 Task: Search one way flight ticket for 2 adults, 2 infants in seat and 1 infant on lap in first from Seattle/tacoma(seatac): Seattle-tacoma International Airport to Springfield: Abraham Lincoln Capital Airport on 5-2-2023. Choice of flights is Southwest. Number of bags: 5 checked bags. Price is upto 85000. Outbound departure time preference is 16:45.
Action: Mouse moved to (340, 265)
Screenshot: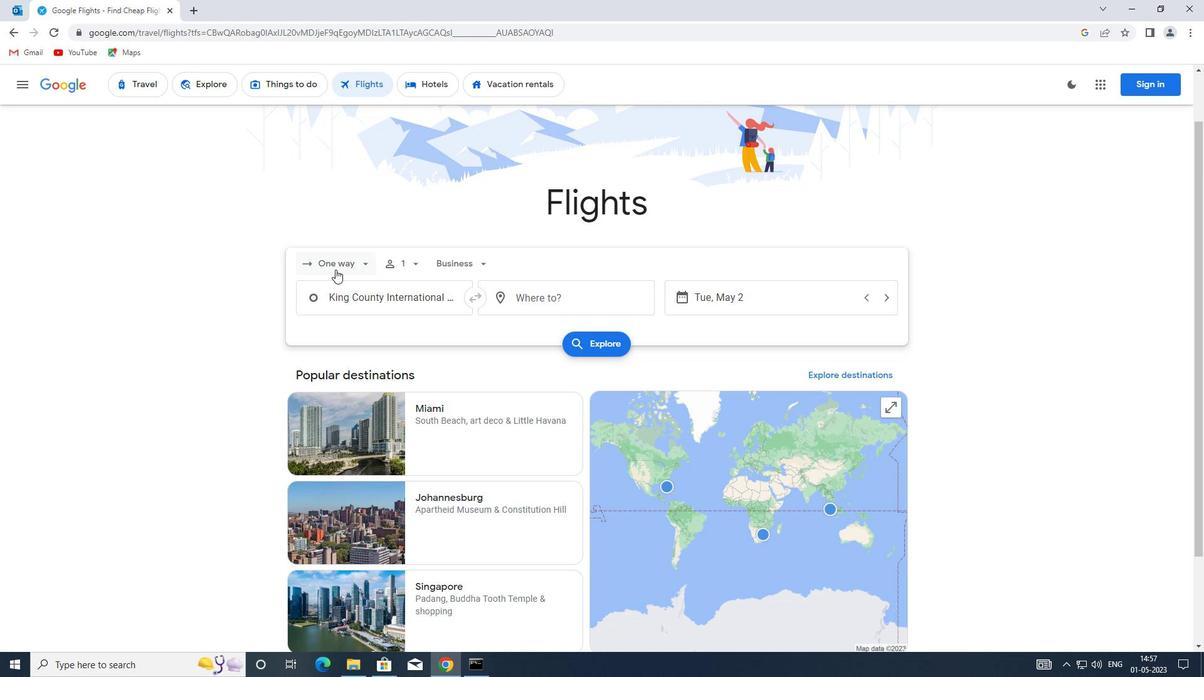 
Action: Mouse pressed left at (340, 265)
Screenshot: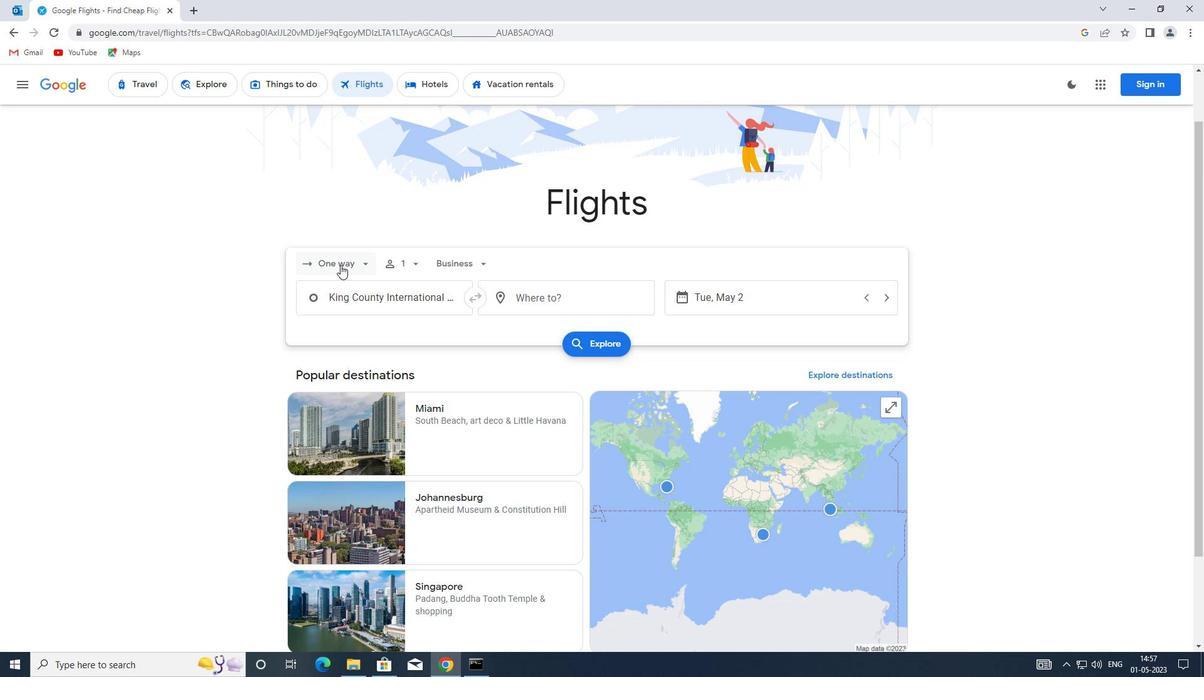 
Action: Mouse moved to (361, 326)
Screenshot: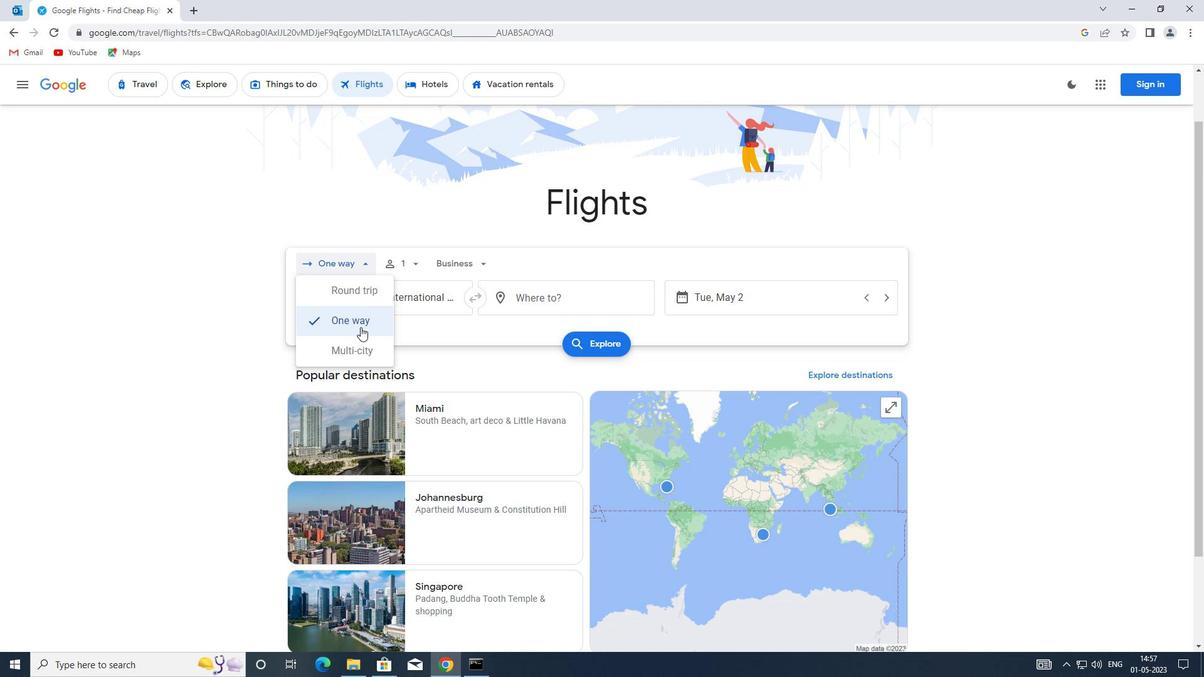
Action: Mouse pressed left at (361, 326)
Screenshot: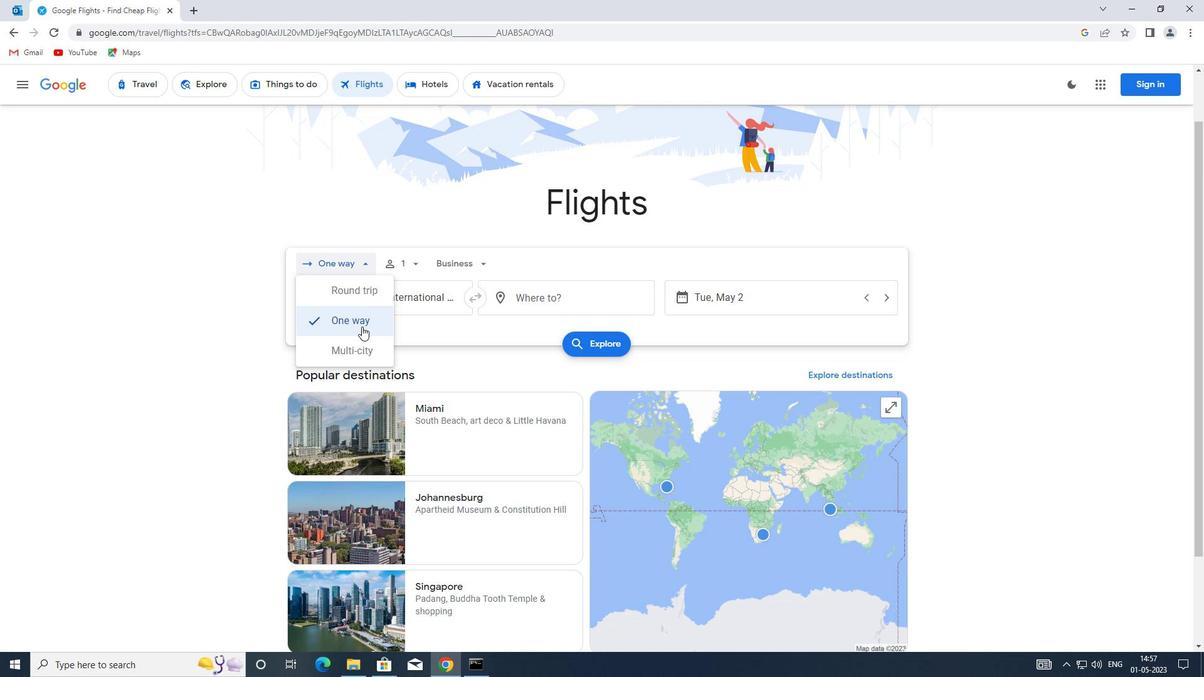
Action: Mouse moved to (407, 263)
Screenshot: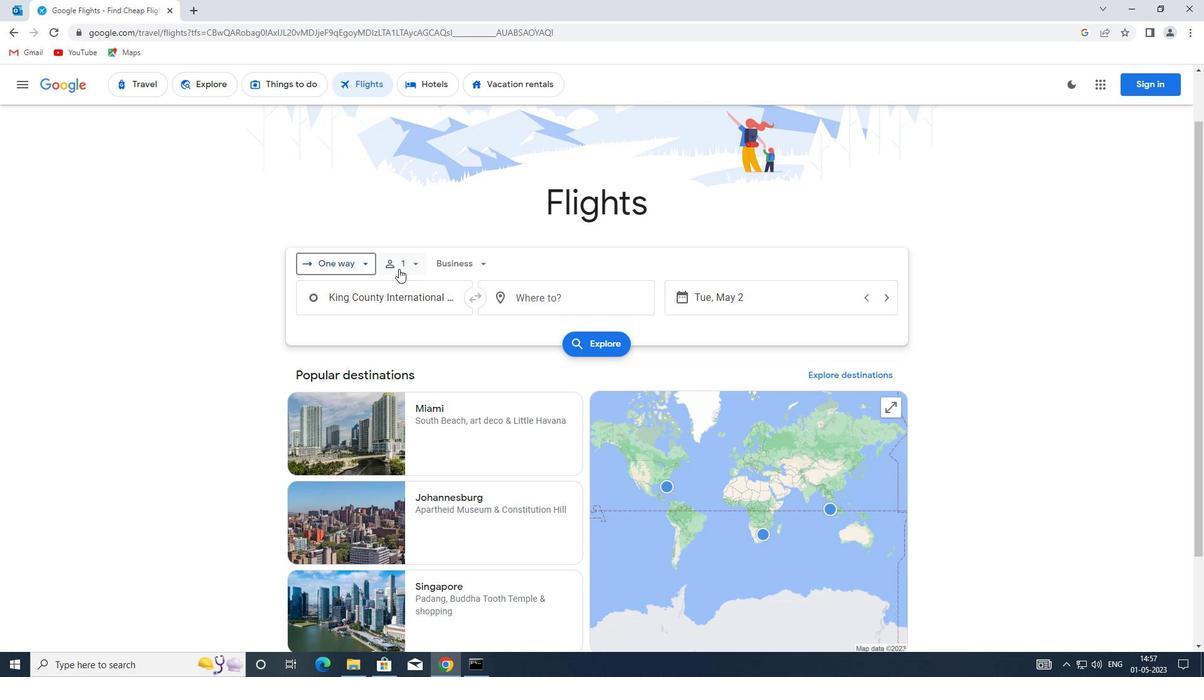
Action: Mouse pressed left at (407, 263)
Screenshot: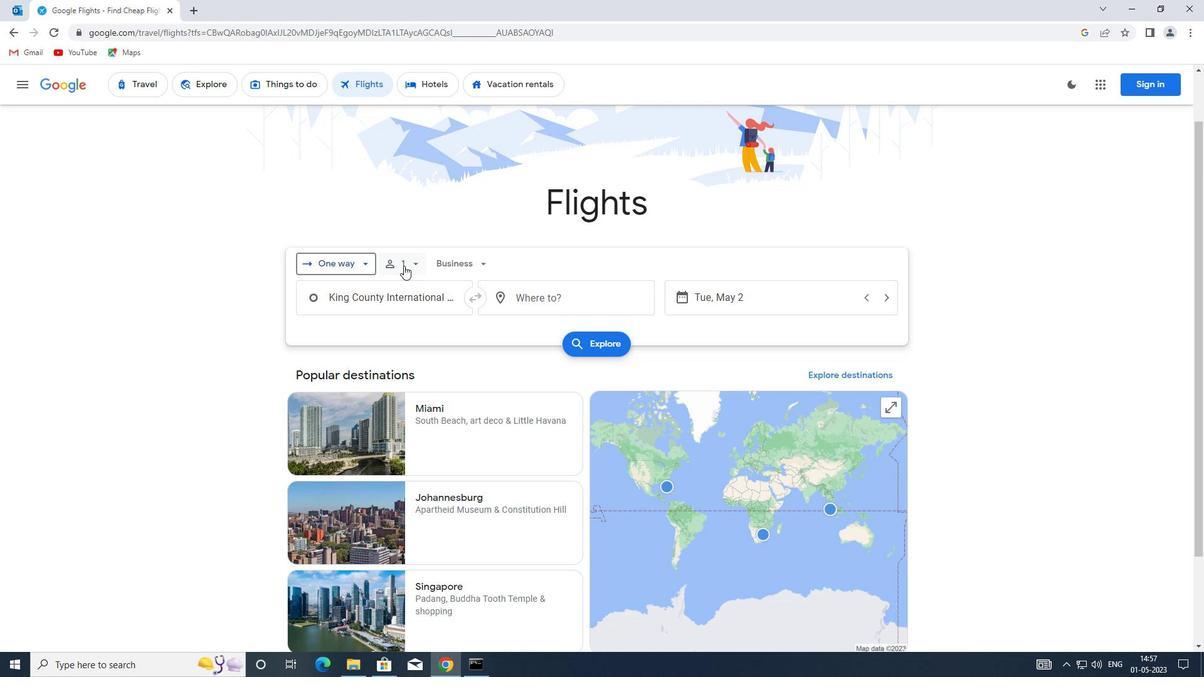 
Action: Mouse moved to (515, 299)
Screenshot: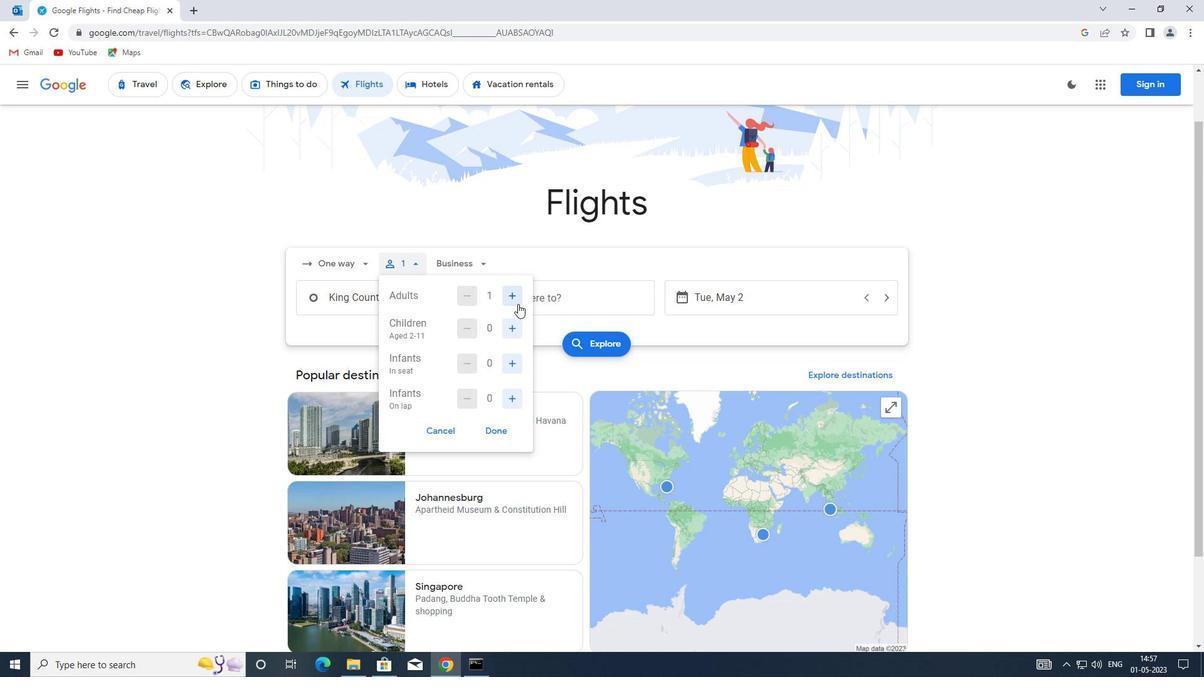 
Action: Mouse pressed left at (515, 299)
Screenshot: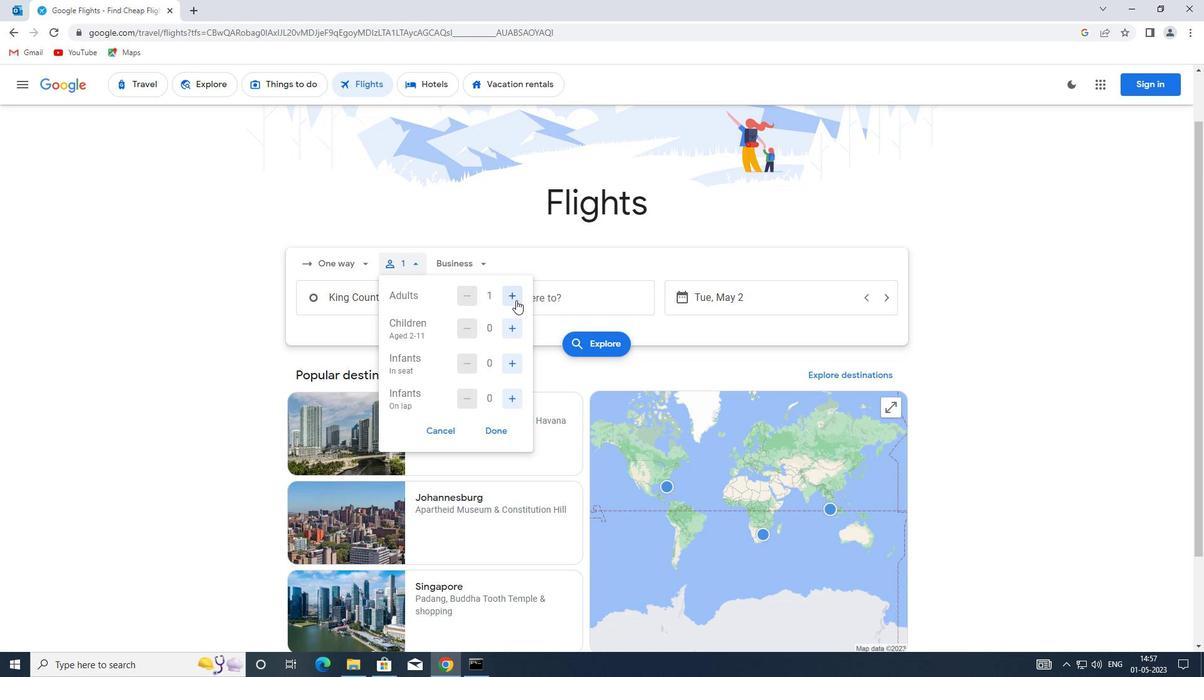 
Action: Mouse moved to (516, 331)
Screenshot: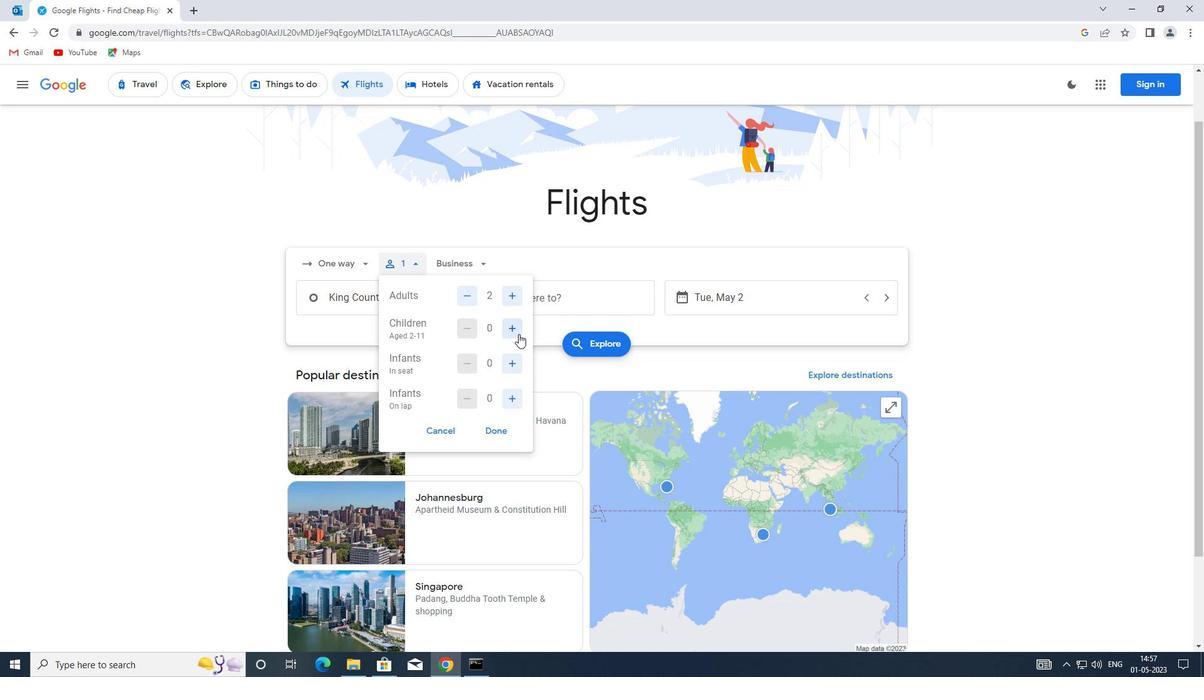 
Action: Mouse pressed left at (516, 331)
Screenshot: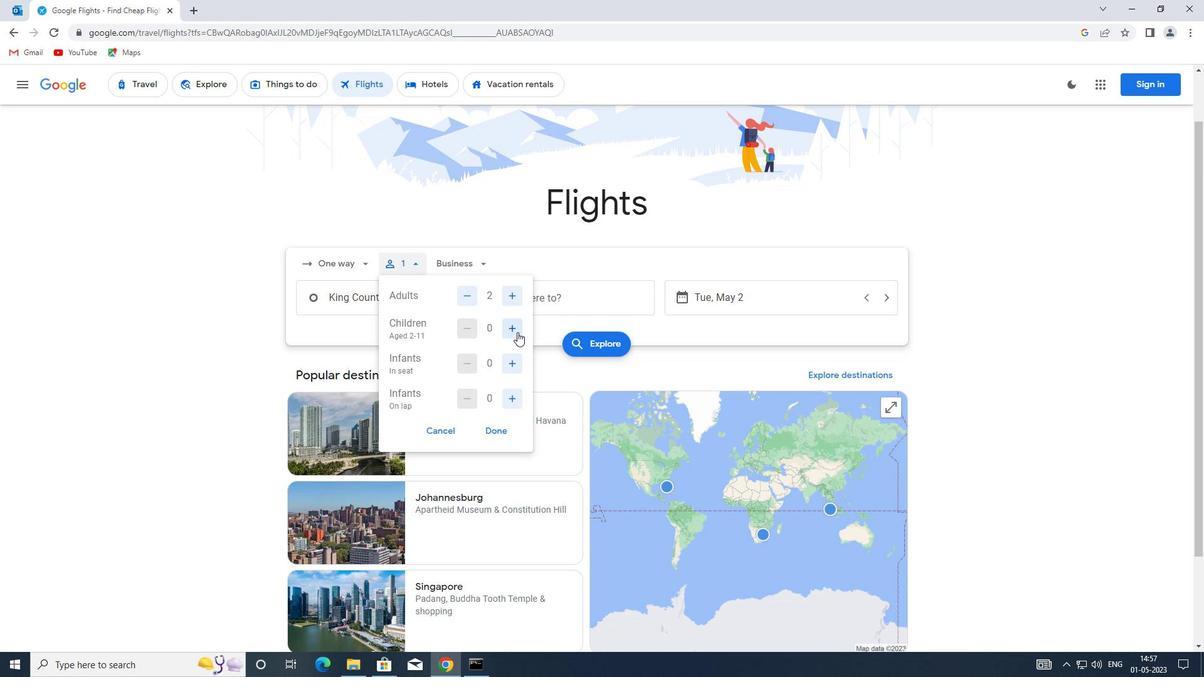 
Action: Mouse pressed left at (516, 331)
Screenshot: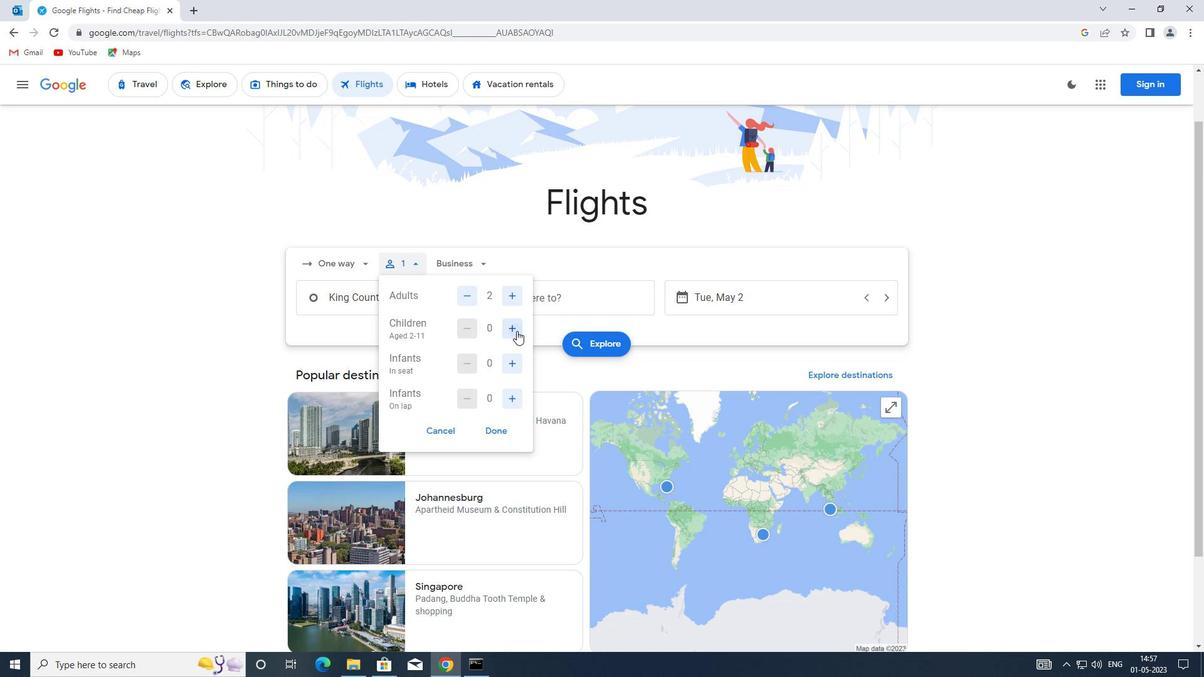 
Action: Mouse moved to (470, 333)
Screenshot: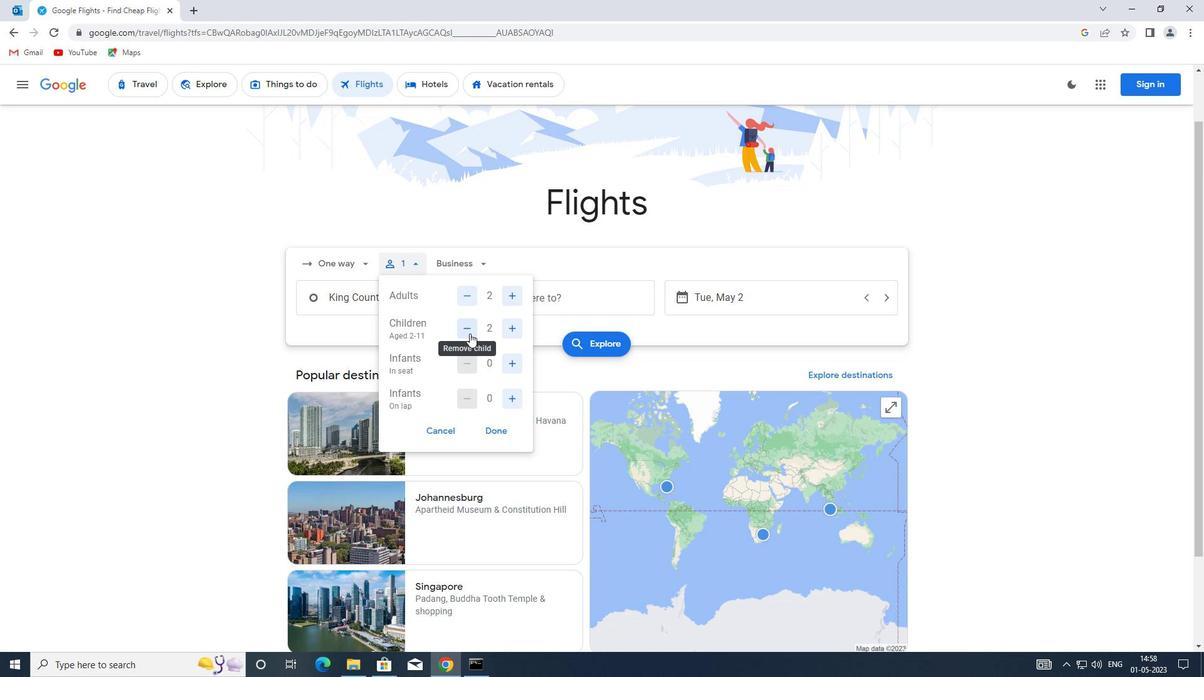 
Action: Mouse pressed left at (470, 333)
Screenshot: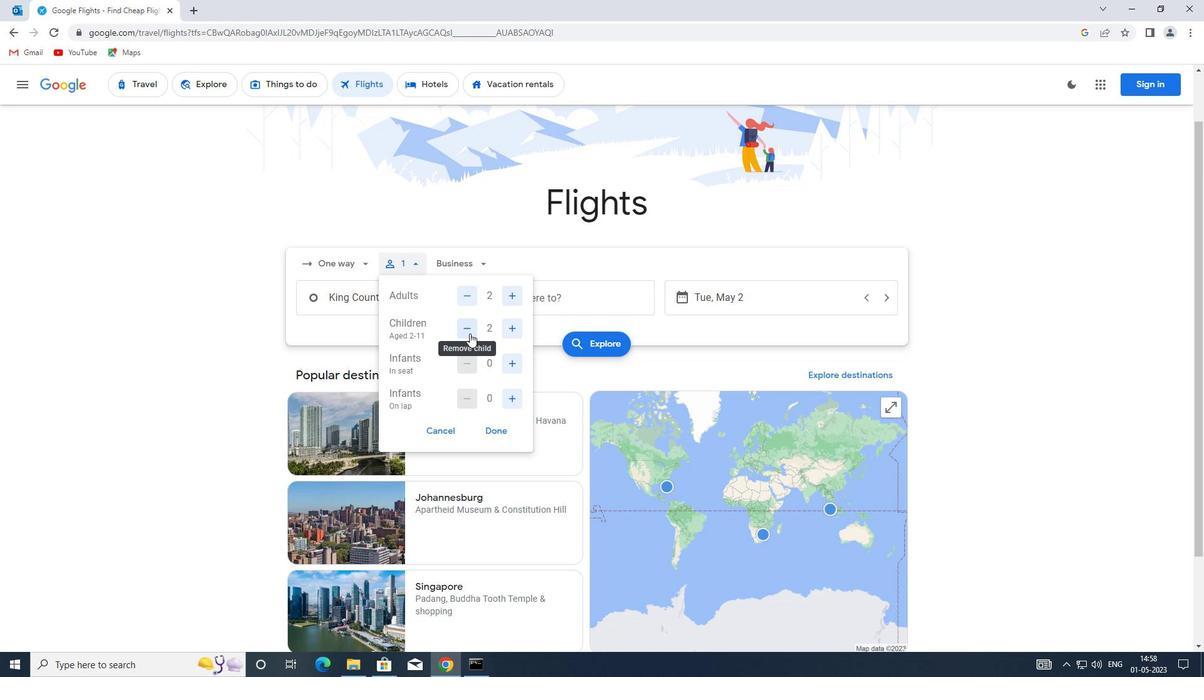 
Action: Mouse pressed left at (470, 333)
Screenshot: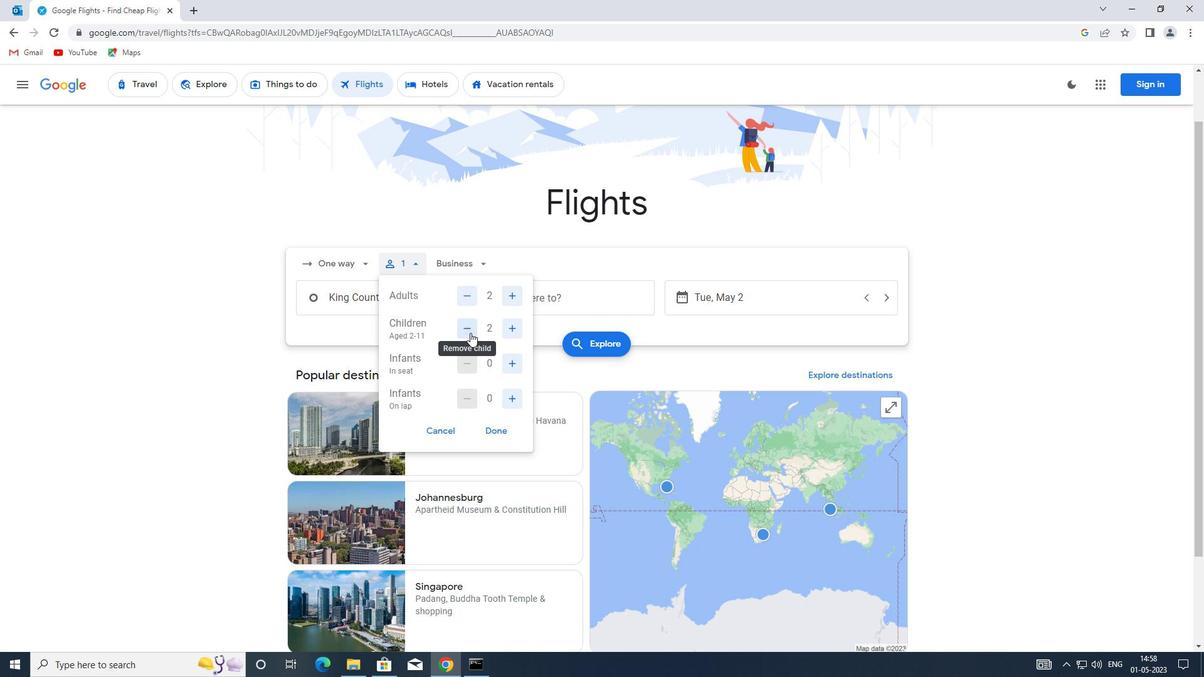 
Action: Mouse moved to (511, 361)
Screenshot: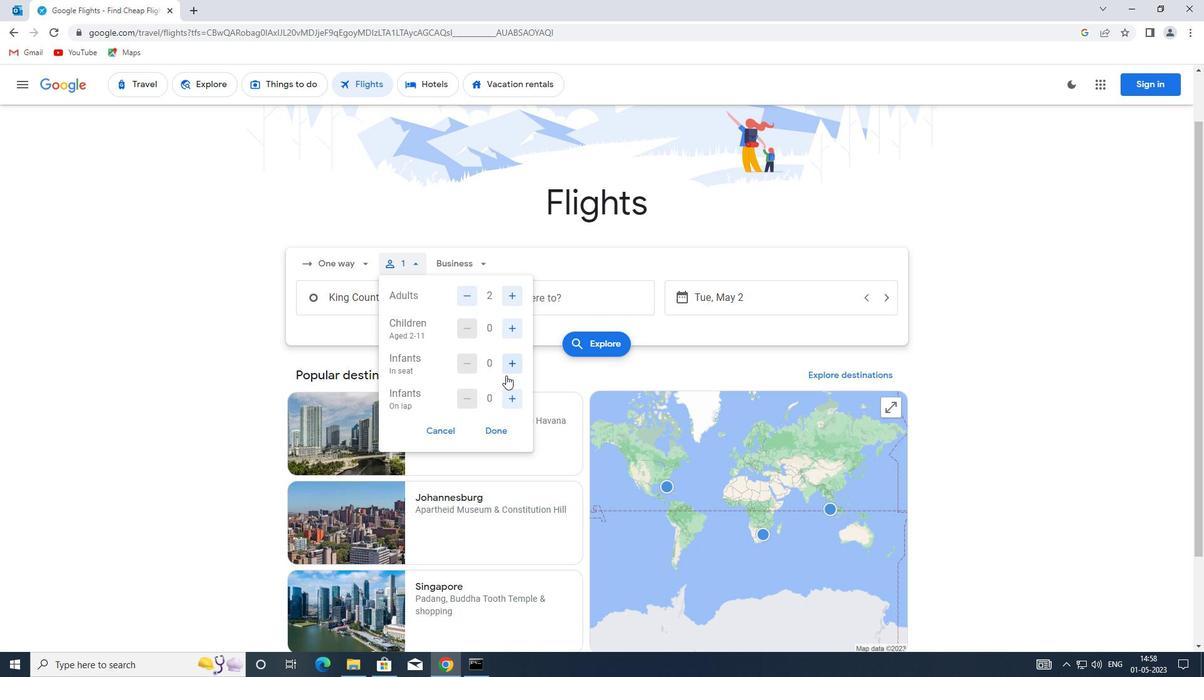 
Action: Mouse pressed left at (511, 361)
Screenshot: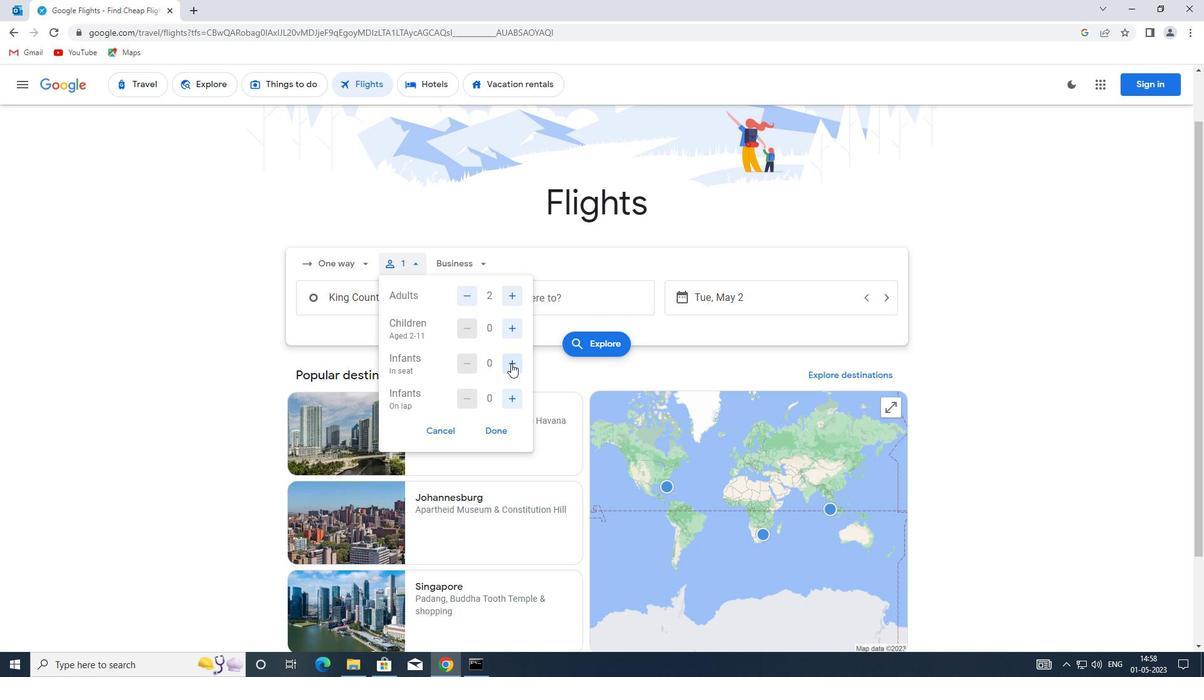 
Action: Mouse pressed left at (511, 361)
Screenshot: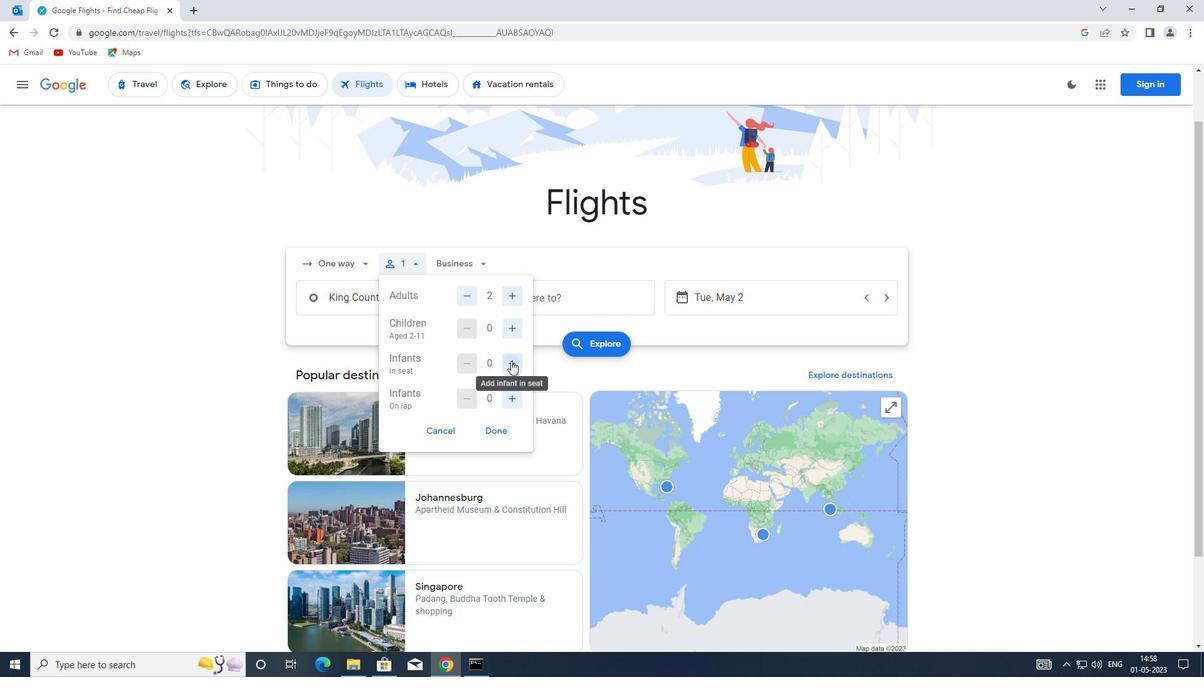 
Action: Mouse moved to (509, 398)
Screenshot: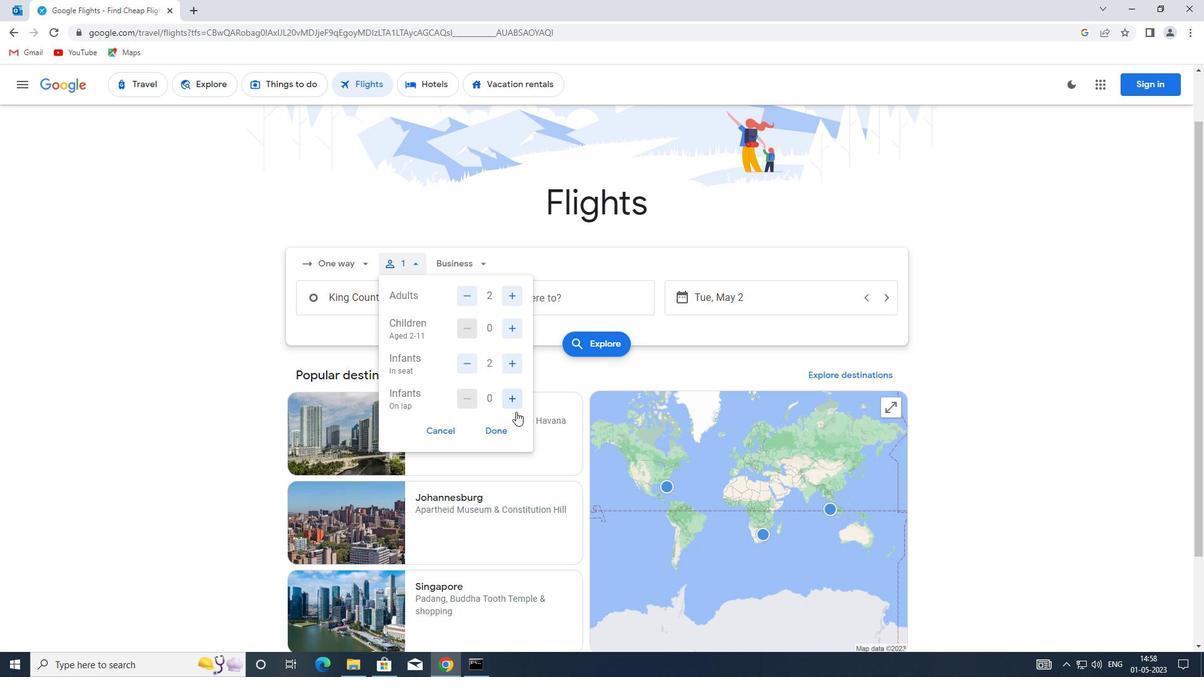 
Action: Mouse pressed left at (509, 398)
Screenshot: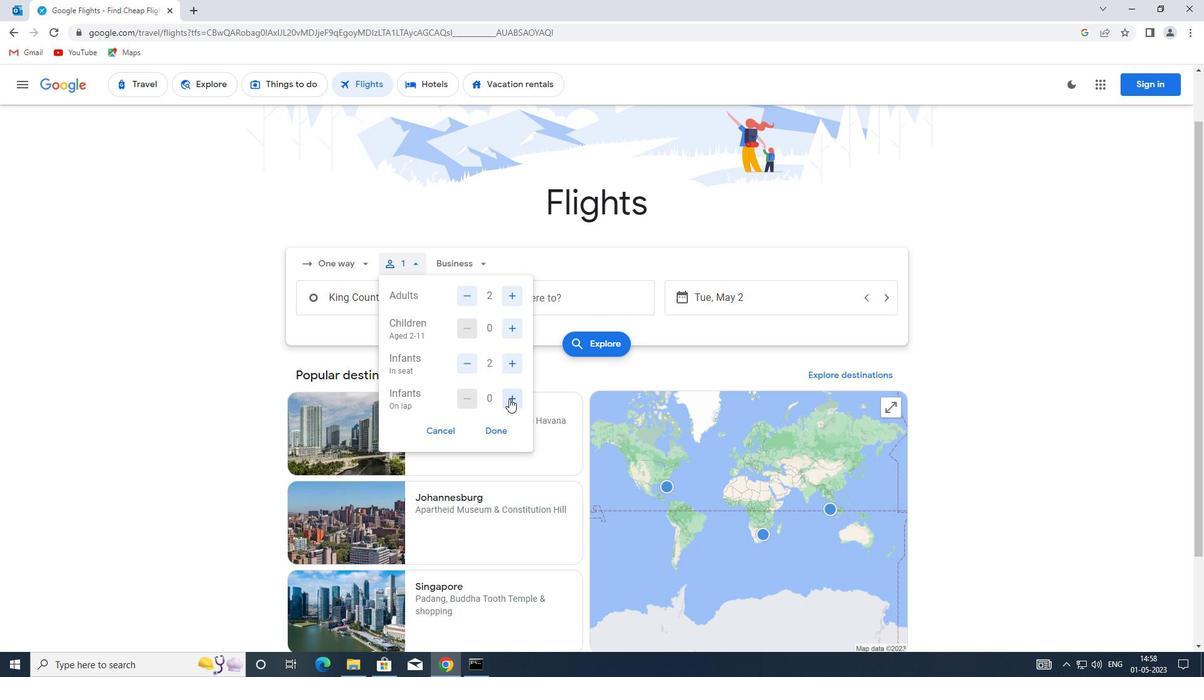 
Action: Mouse moved to (504, 429)
Screenshot: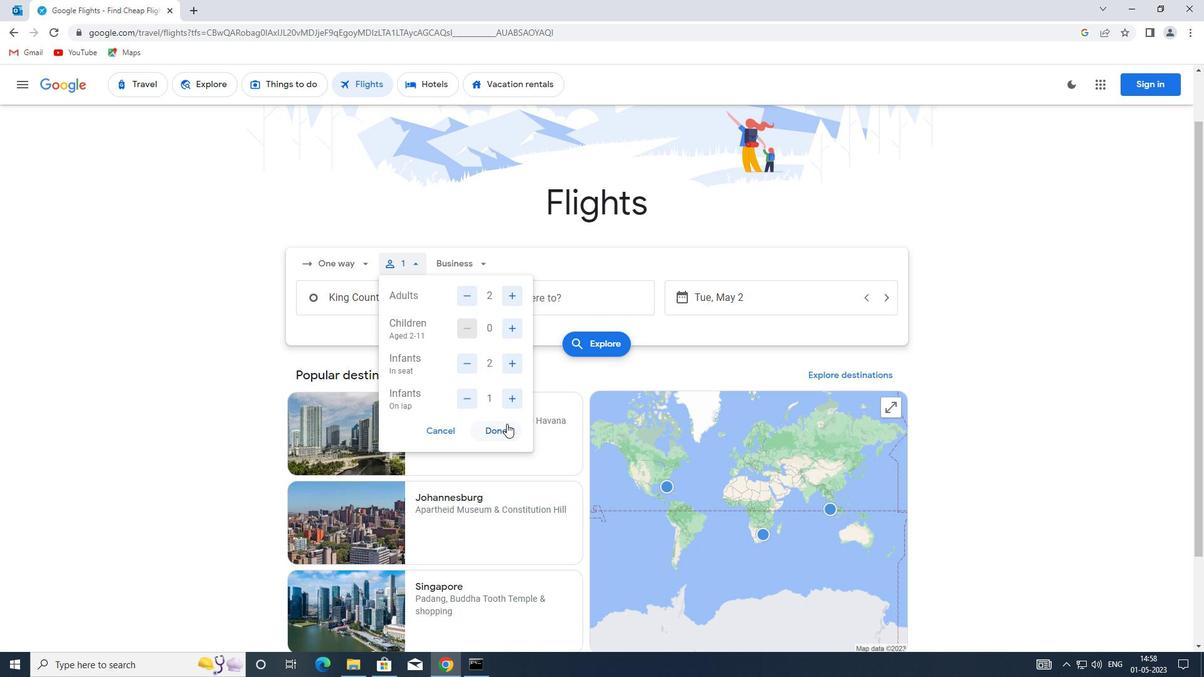 
Action: Mouse pressed left at (504, 429)
Screenshot: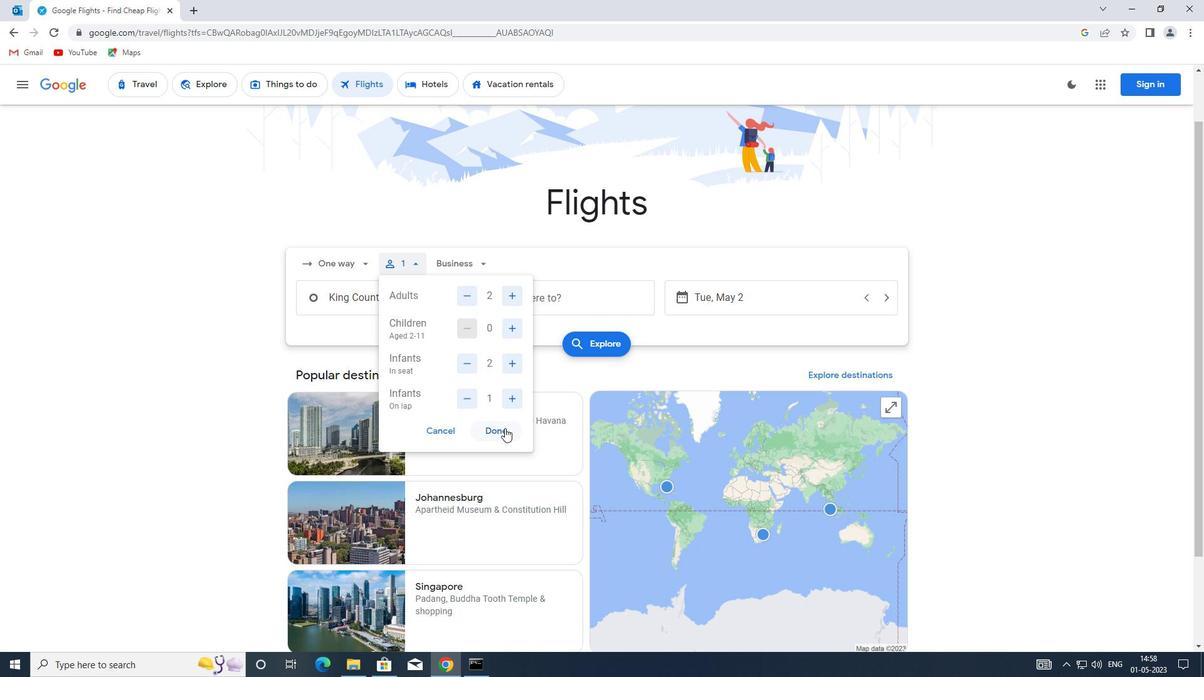 
Action: Mouse moved to (479, 270)
Screenshot: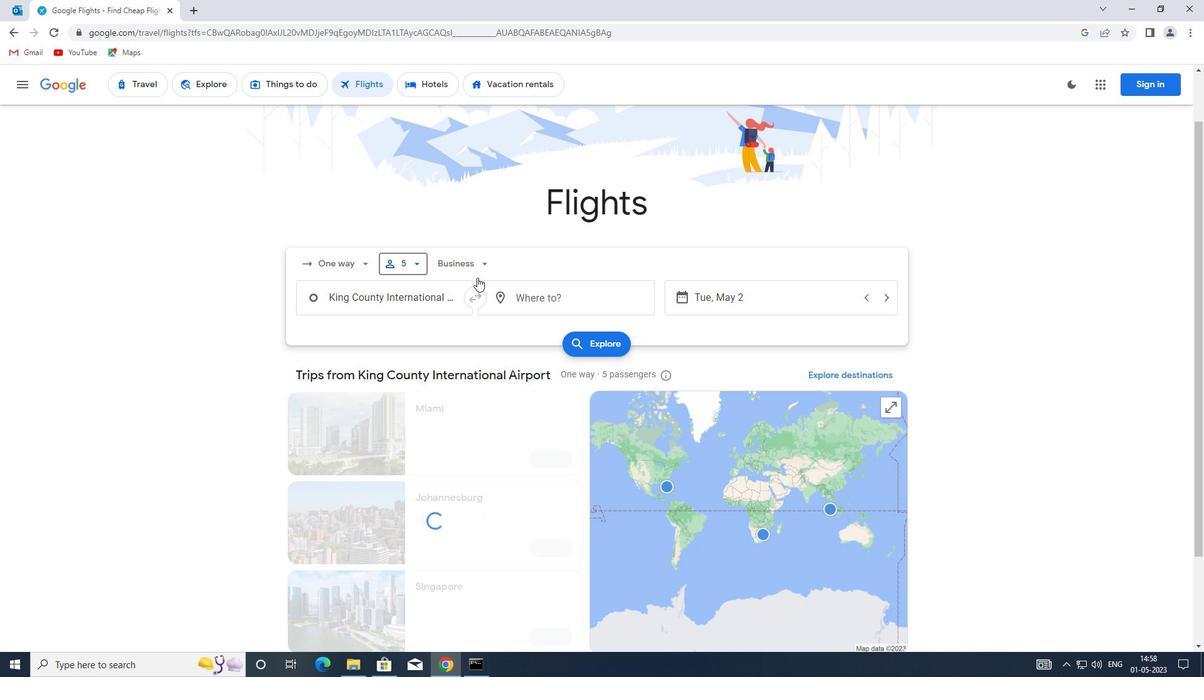 
Action: Mouse pressed left at (479, 270)
Screenshot: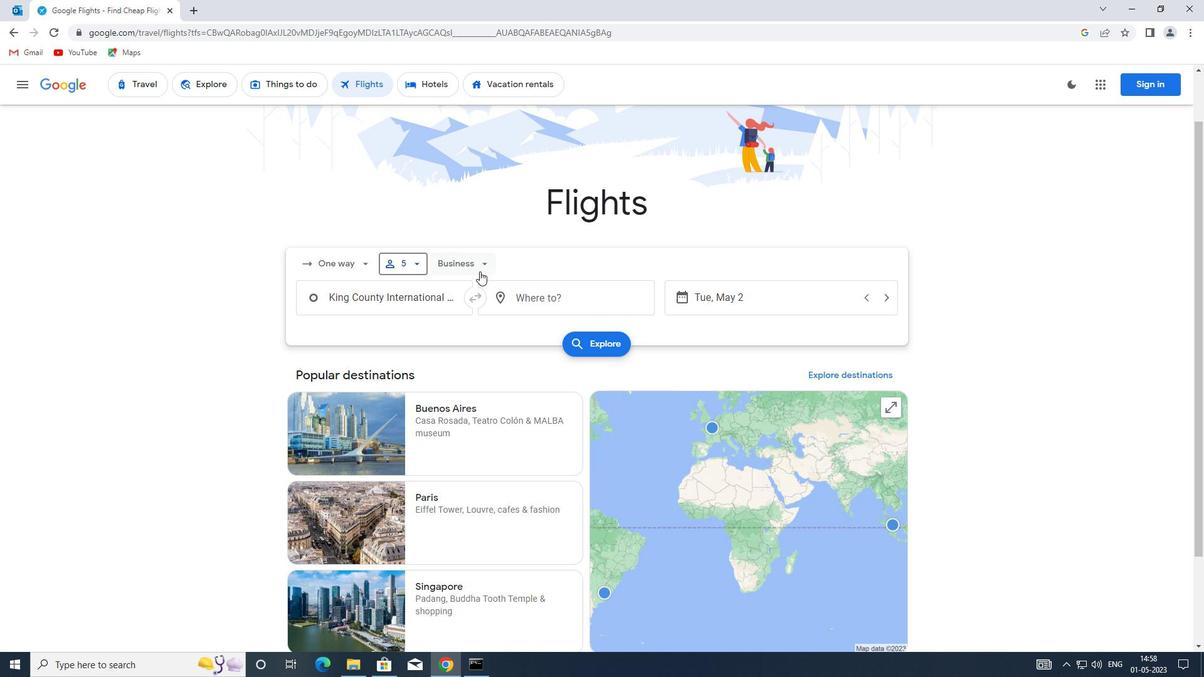 
Action: Mouse moved to (493, 383)
Screenshot: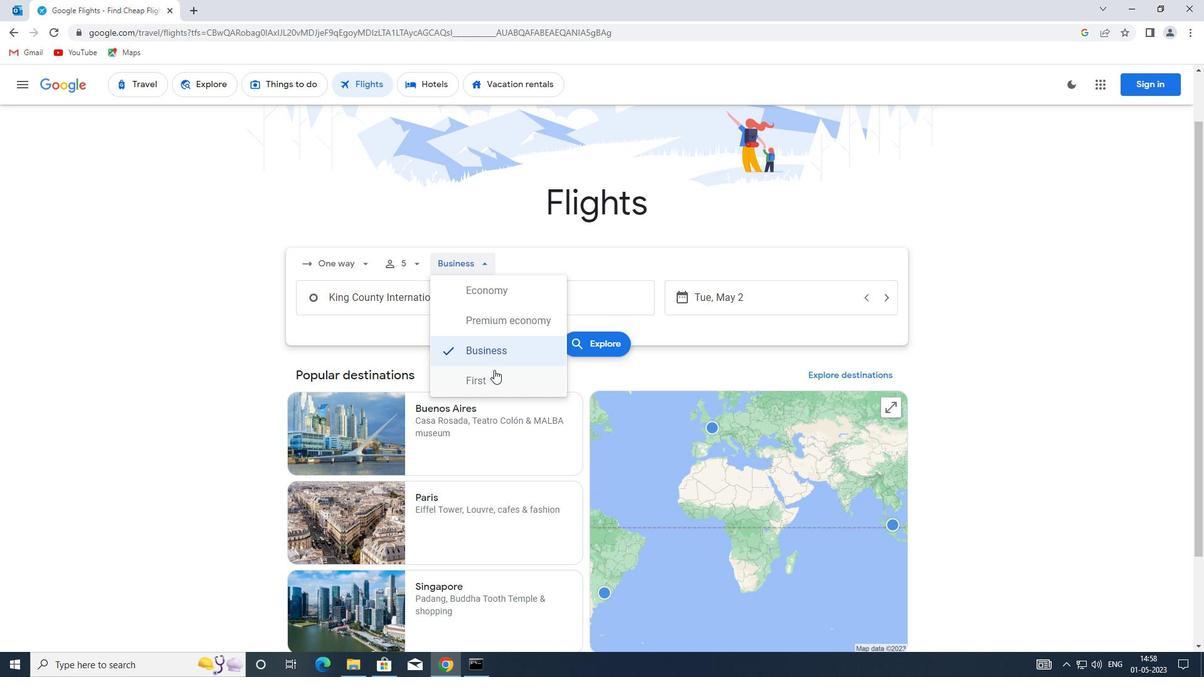 
Action: Mouse pressed left at (493, 383)
Screenshot: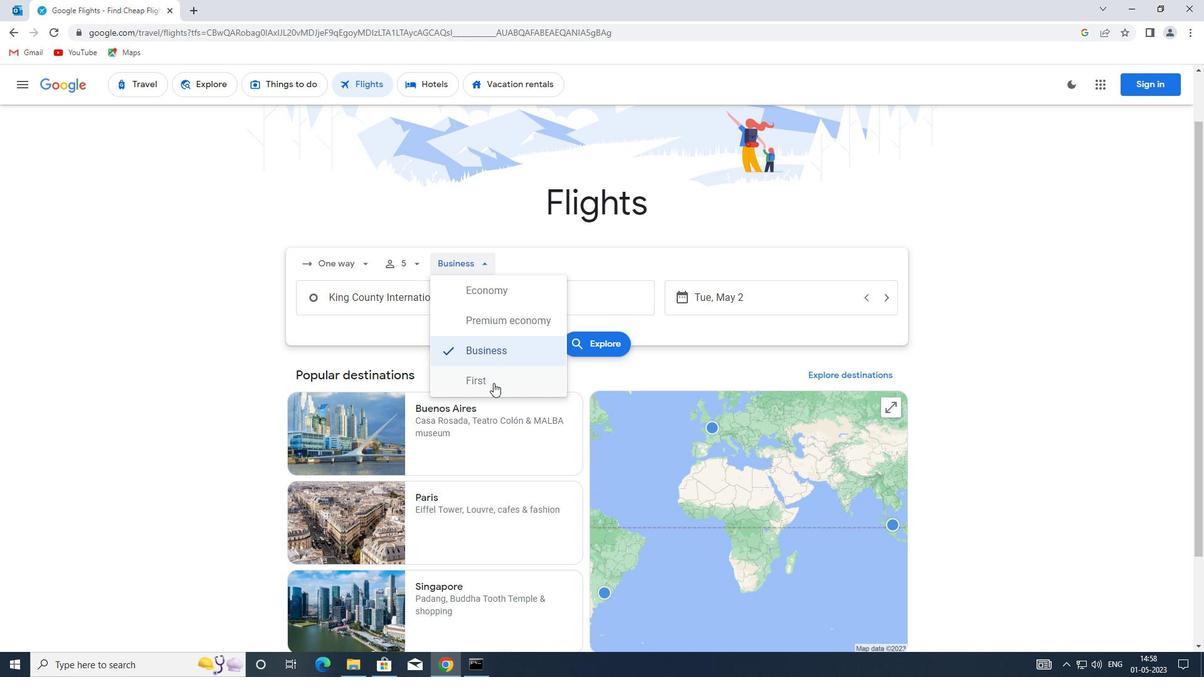 
Action: Mouse moved to (403, 305)
Screenshot: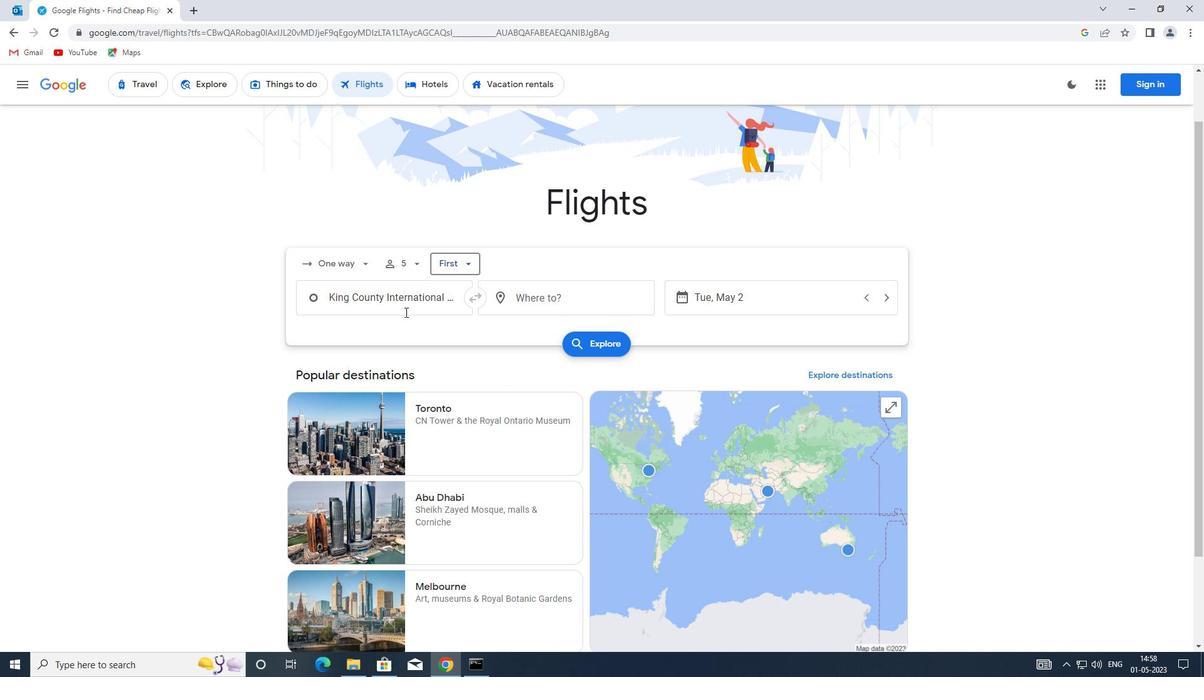 
Action: Mouse pressed left at (403, 305)
Screenshot: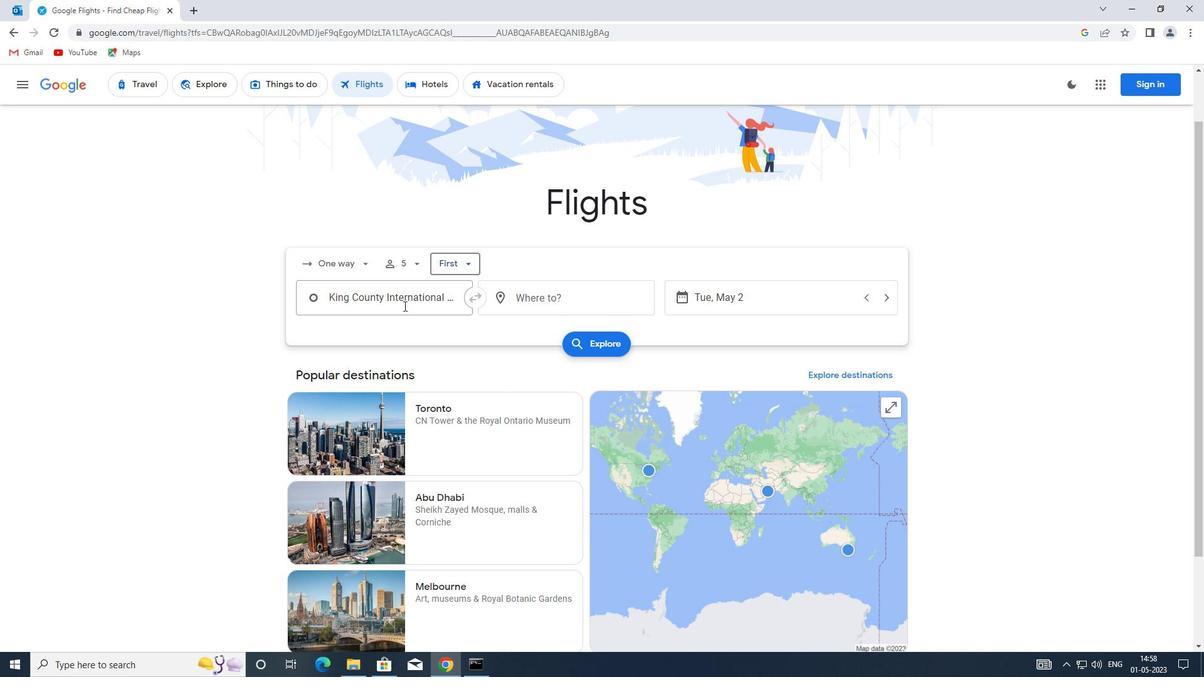
Action: Key pressed sea
Screenshot: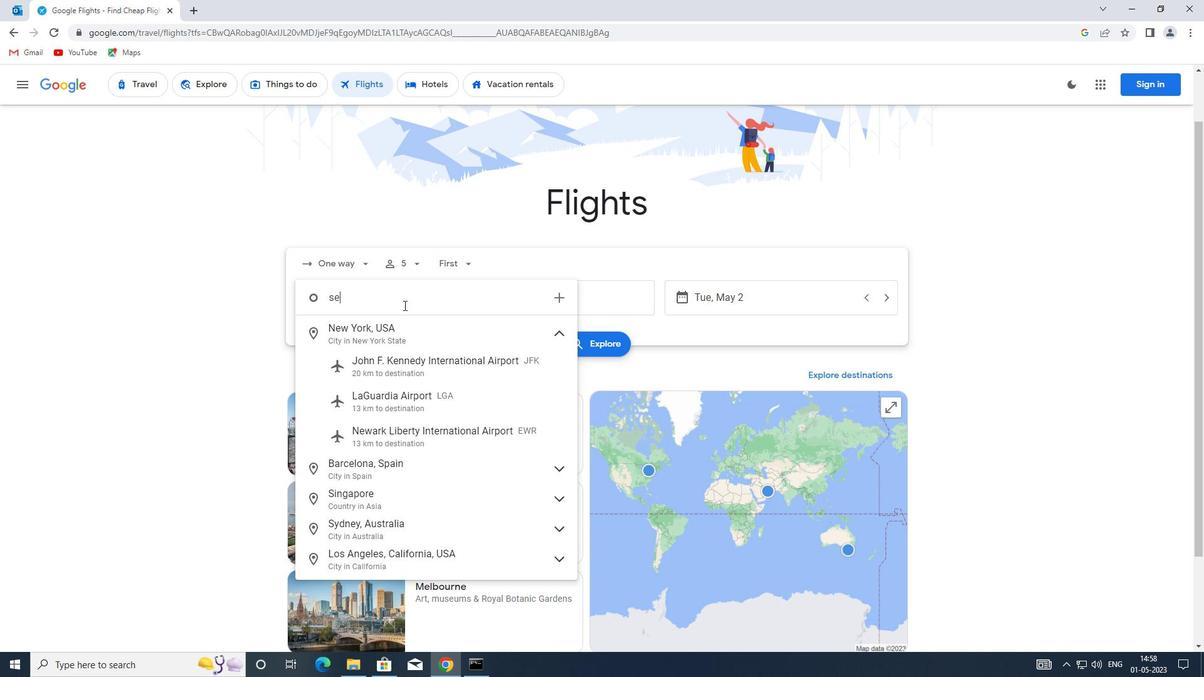 
Action: Mouse moved to (420, 334)
Screenshot: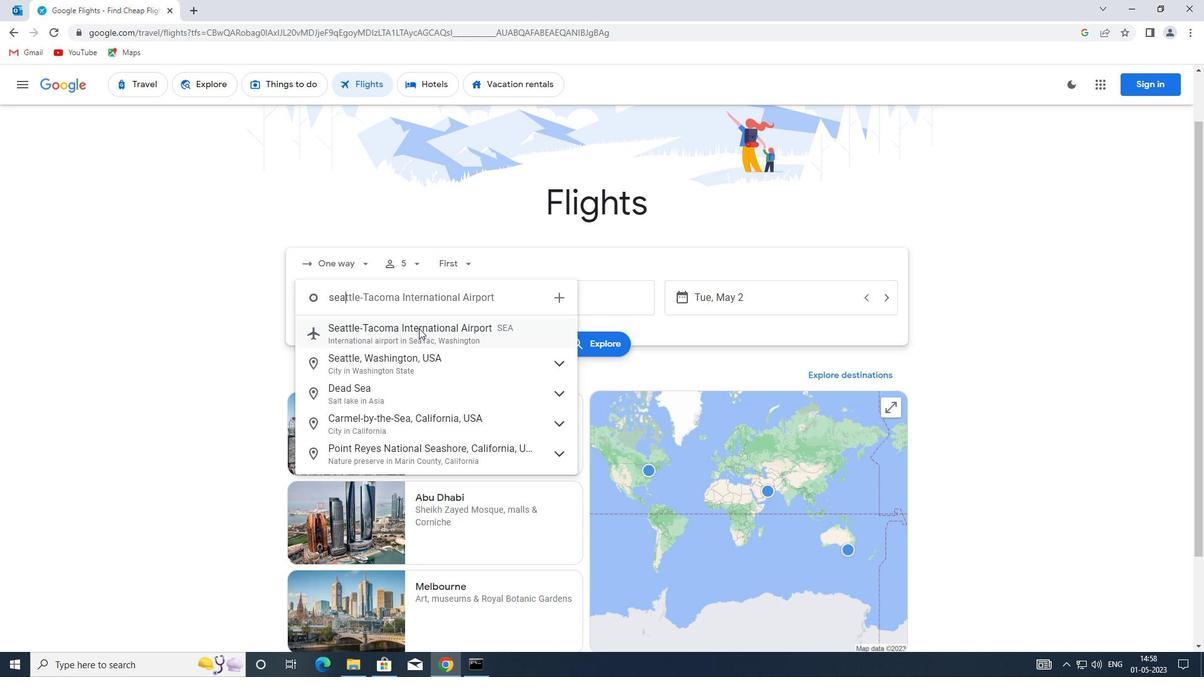 
Action: Mouse pressed left at (420, 334)
Screenshot: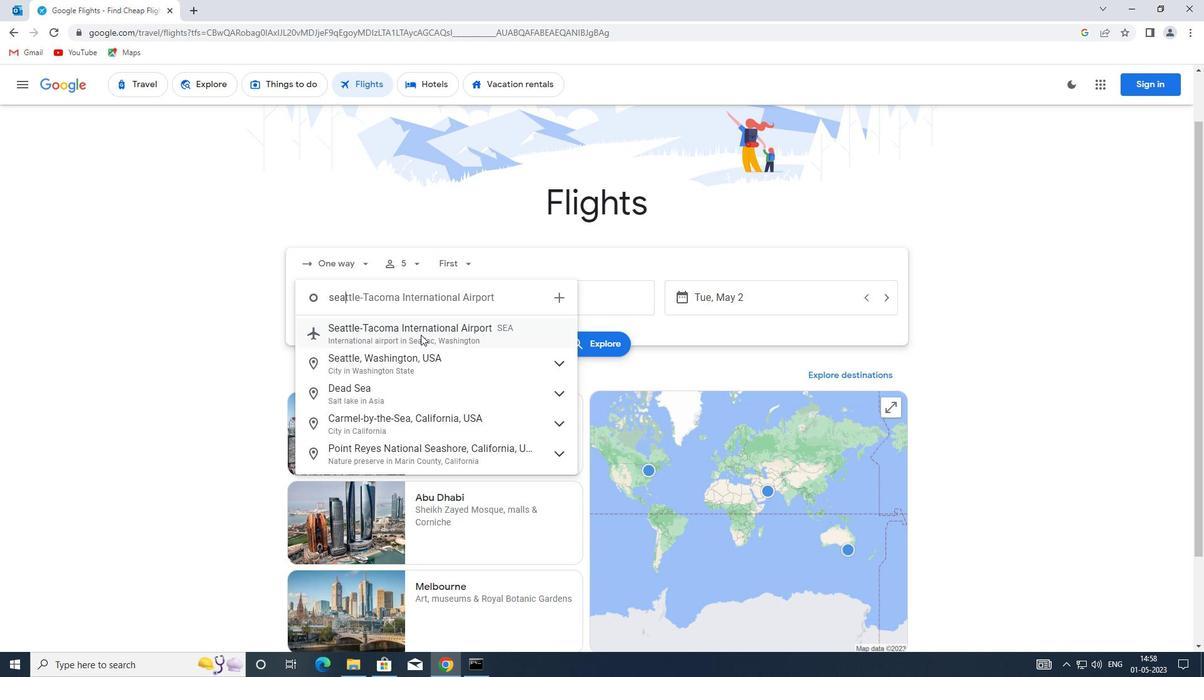 
Action: Mouse moved to (530, 296)
Screenshot: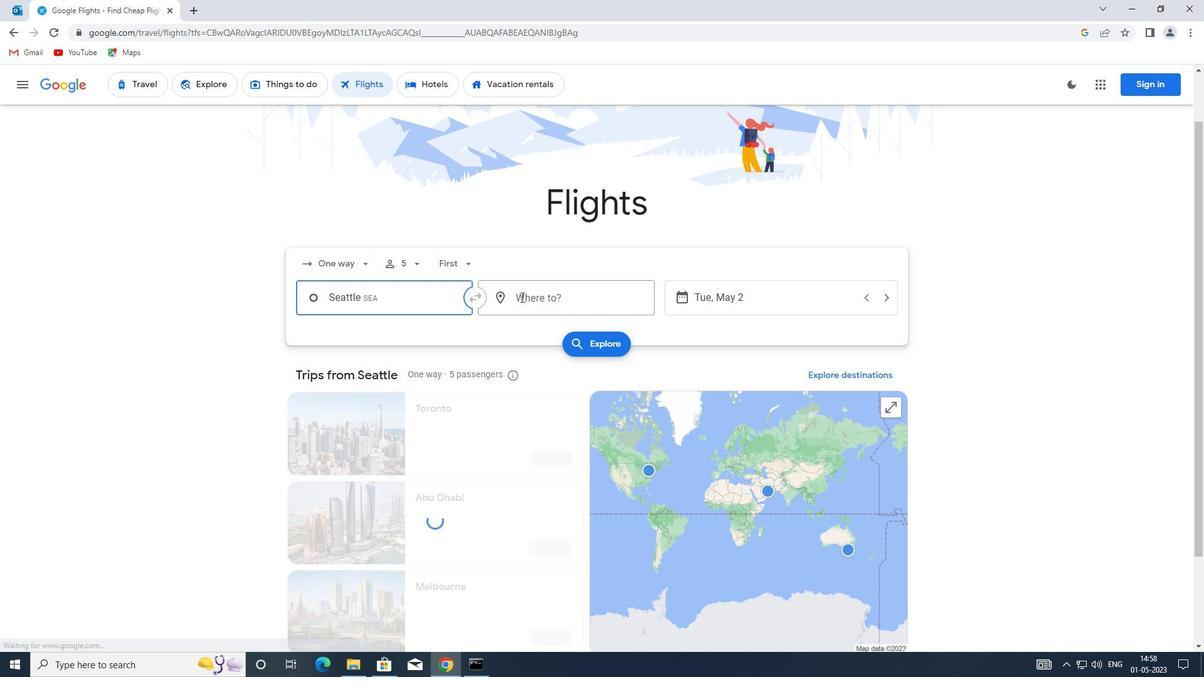 
Action: Mouse pressed left at (530, 296)
Screenshot: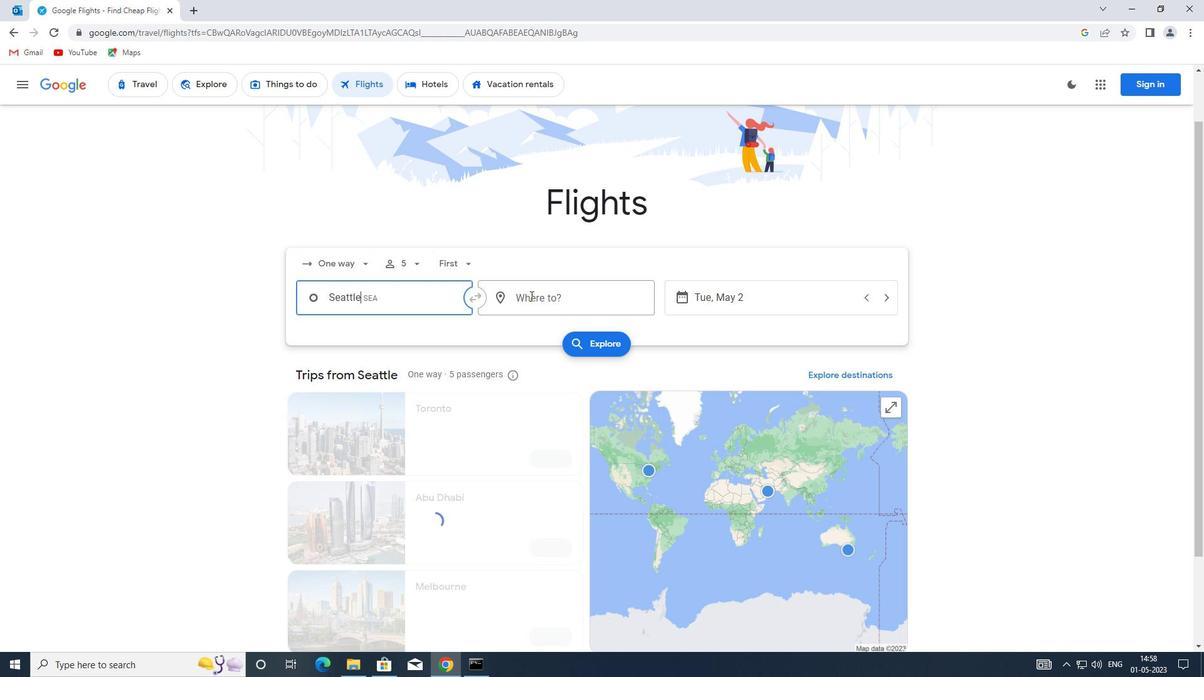 
Action: Key pressed spi<Key.enter>
Screenshot: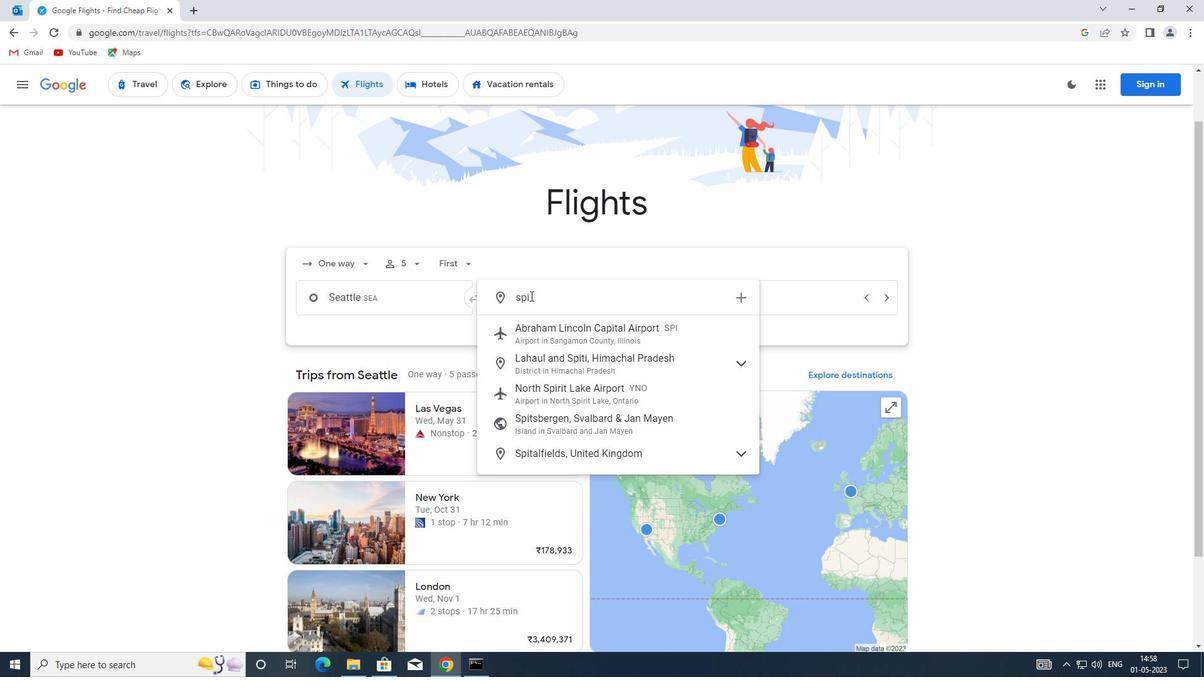 
Action: Mouse moved to (750, 293)
Screenshot: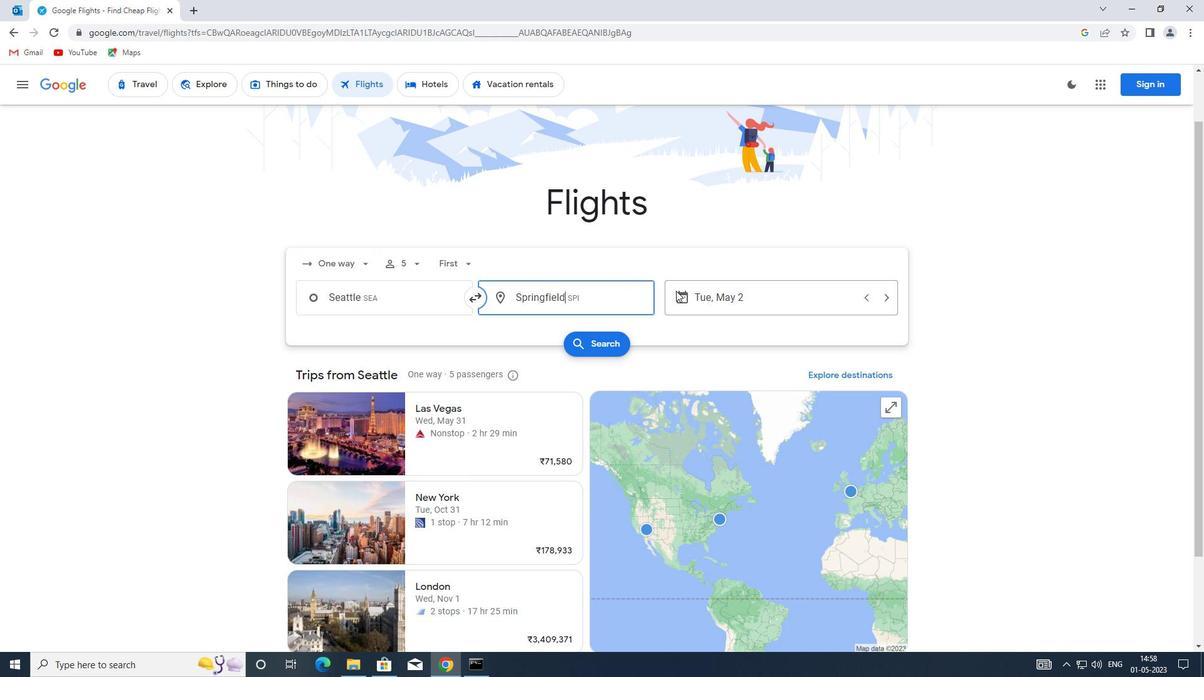 
Action: Mouse pressed left at (750, 293)
Screenshot: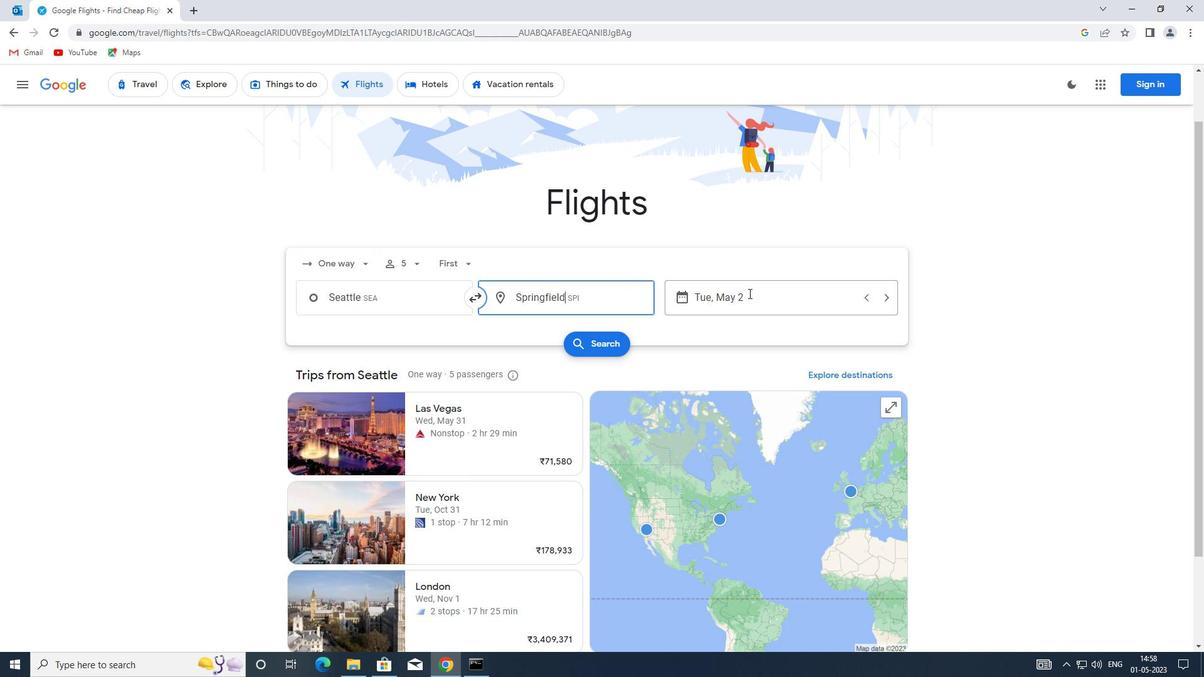 
Action: Mouse moved to (508, 405)
Screenshot: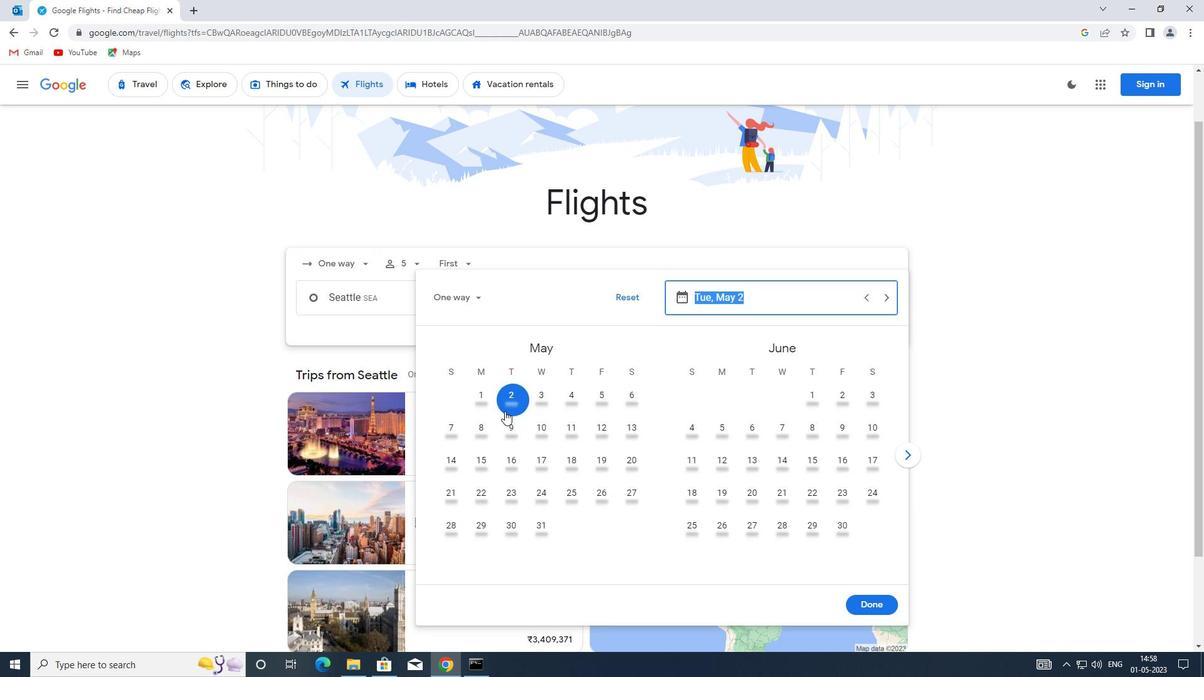 
Action: Mouse pressed left at (508, 405)
Screenshot: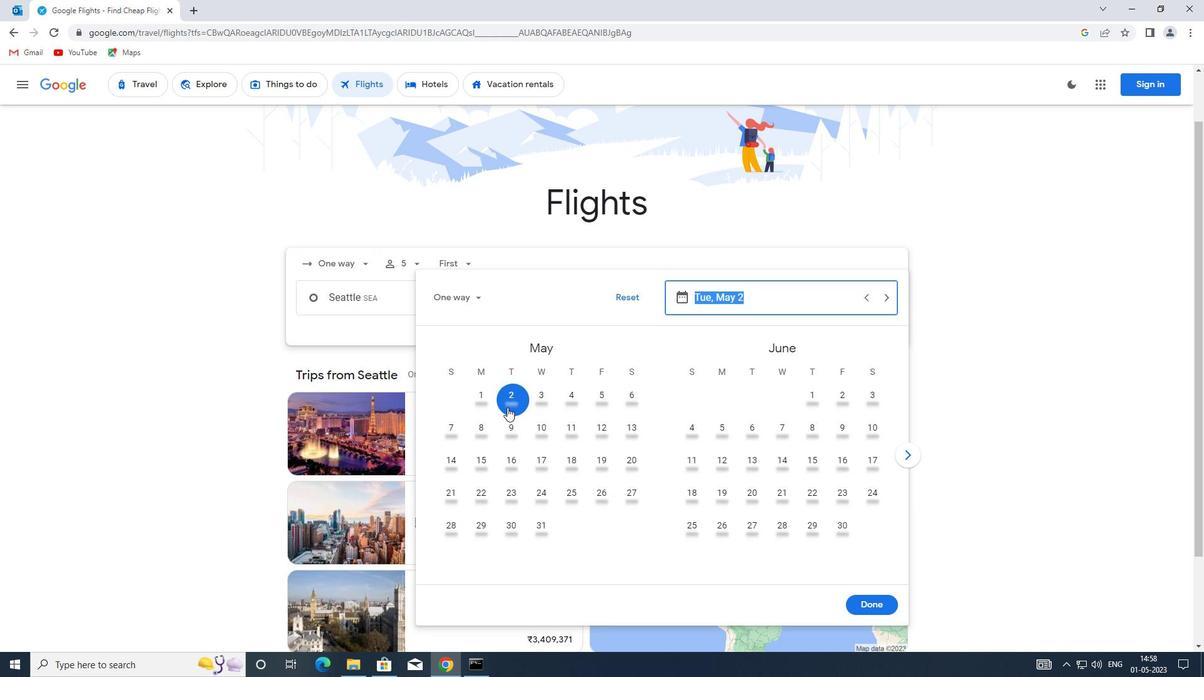 
Action: Mouse moved to (865, 607)
Screenshot: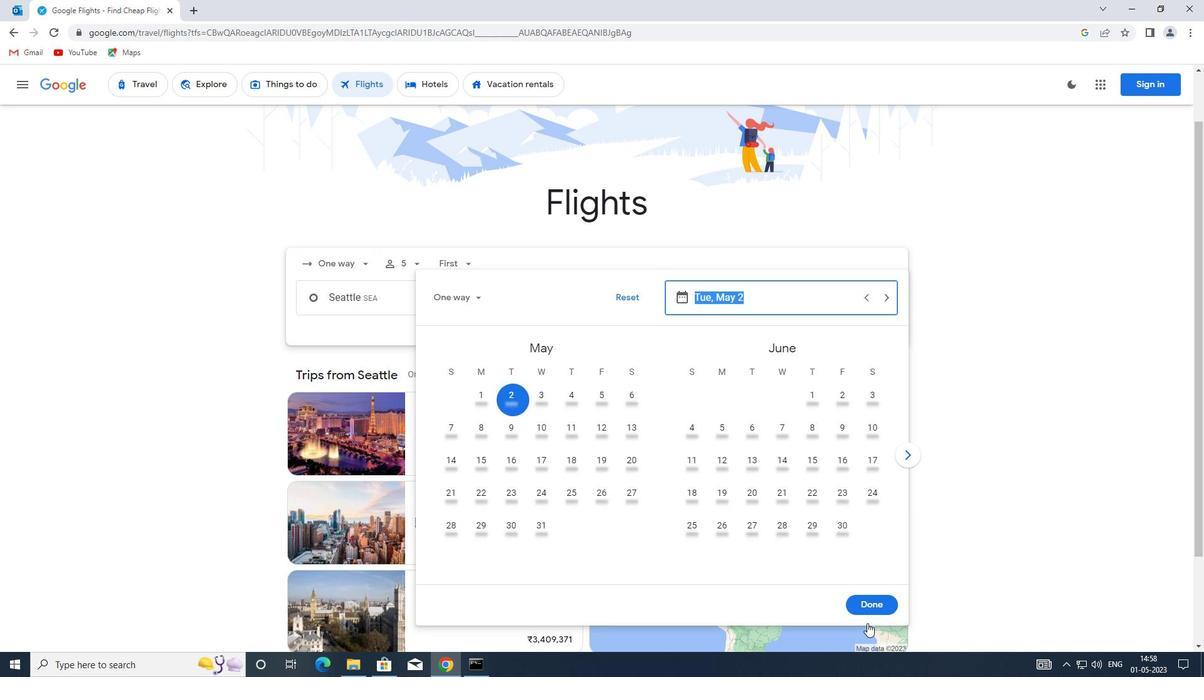 
Action: Mouse pressed left at (865, 607)
Screenshot: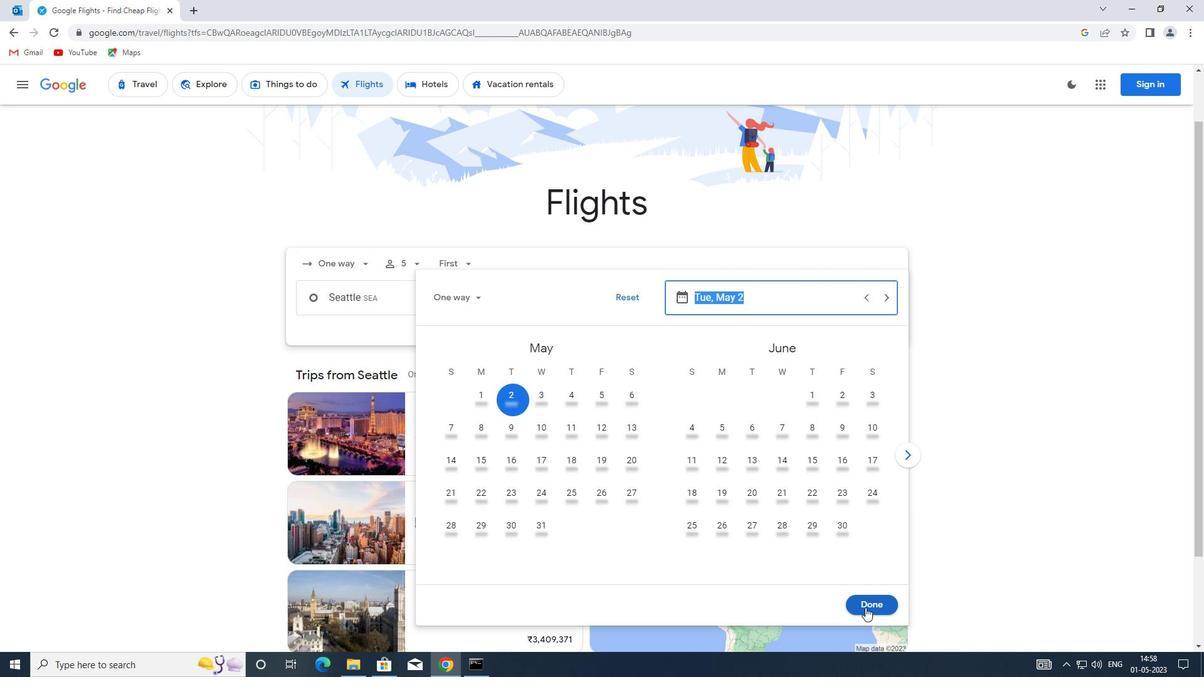 
Action: Mouse moved to (589, 340)
Screenshot: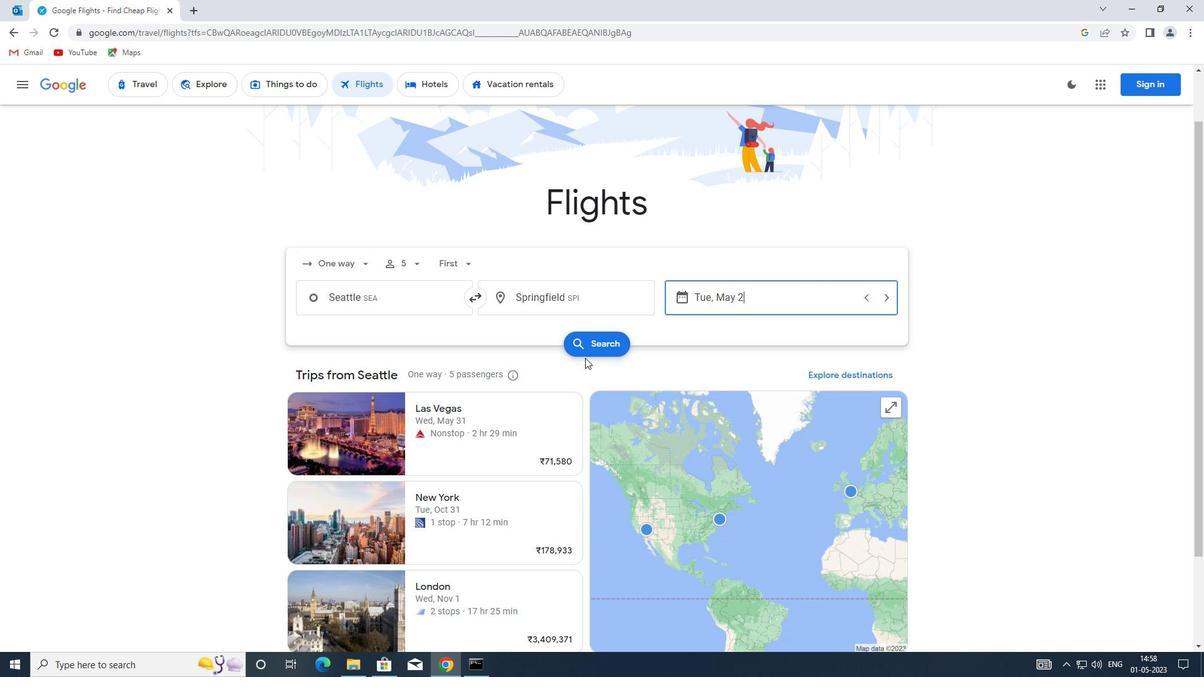 
Action: Mouse pressed left at (589, 340)
Screenshot: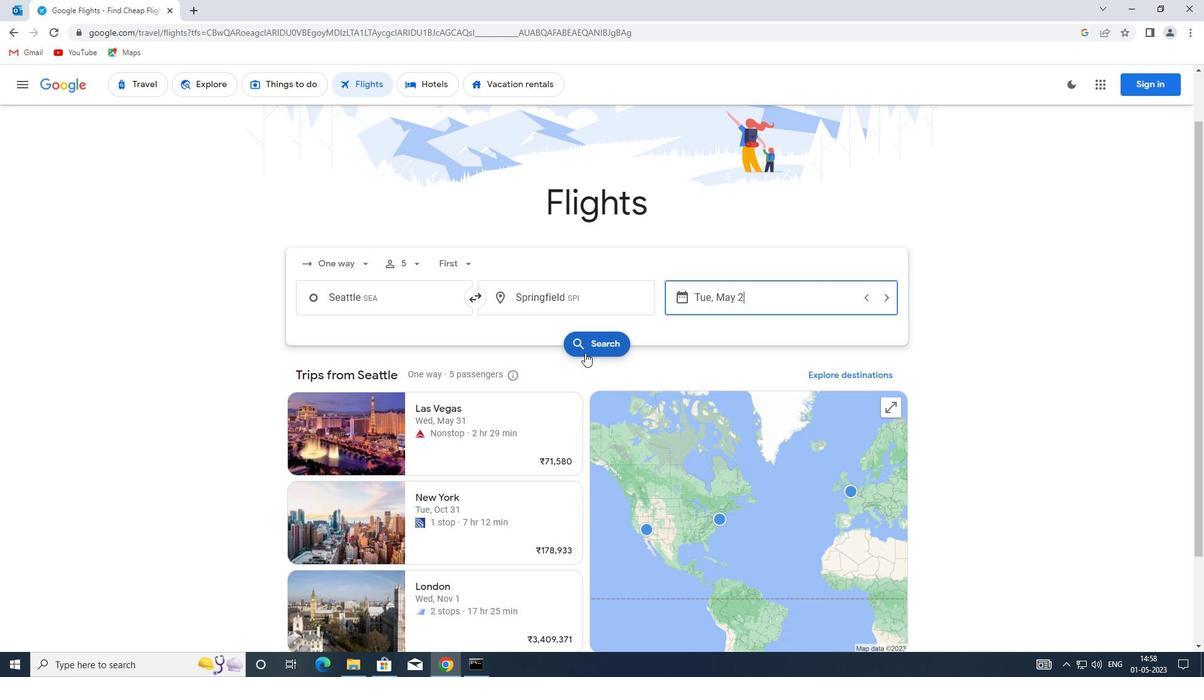 
Action: Mouse moved to (314, 200)
Screenshot: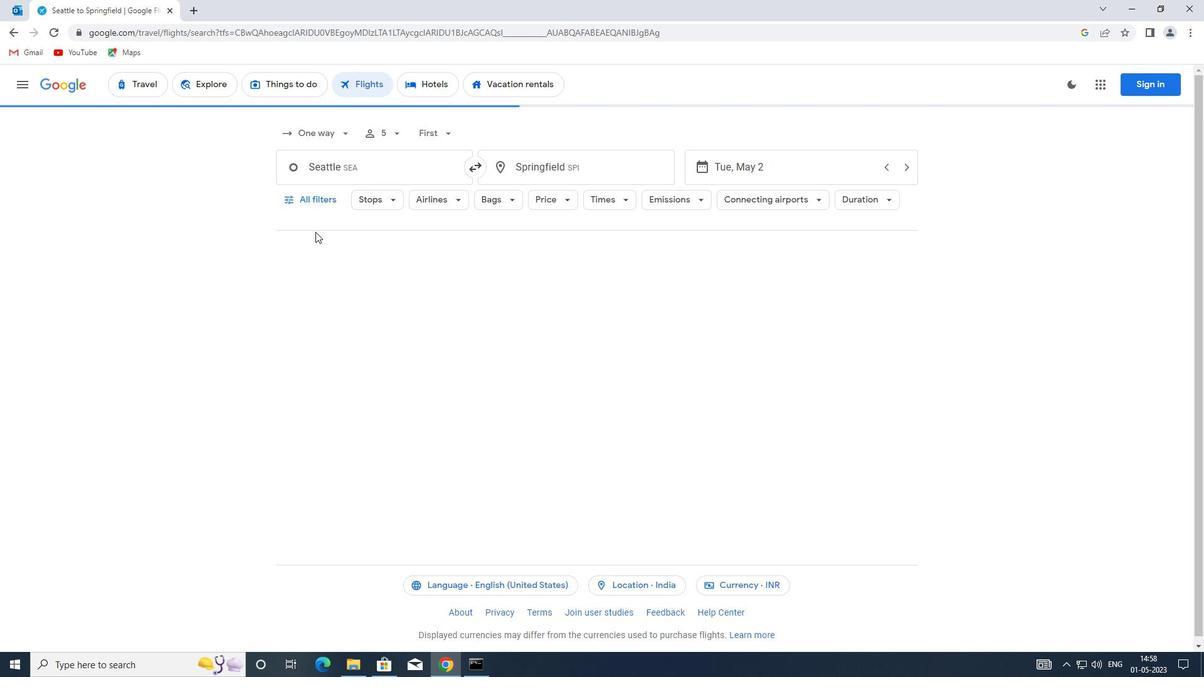 
Action: Mouse pressed left at (314, 200)
Screenshot: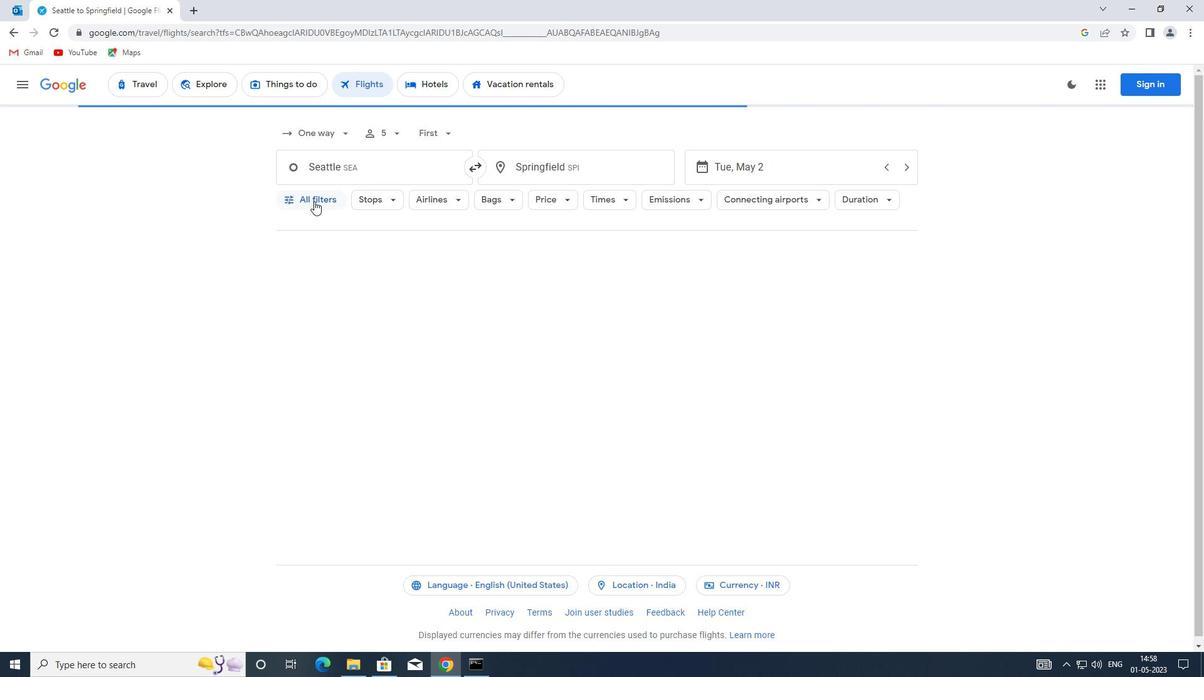 
Action: Mouse moved to (468, 438)
Screenshot: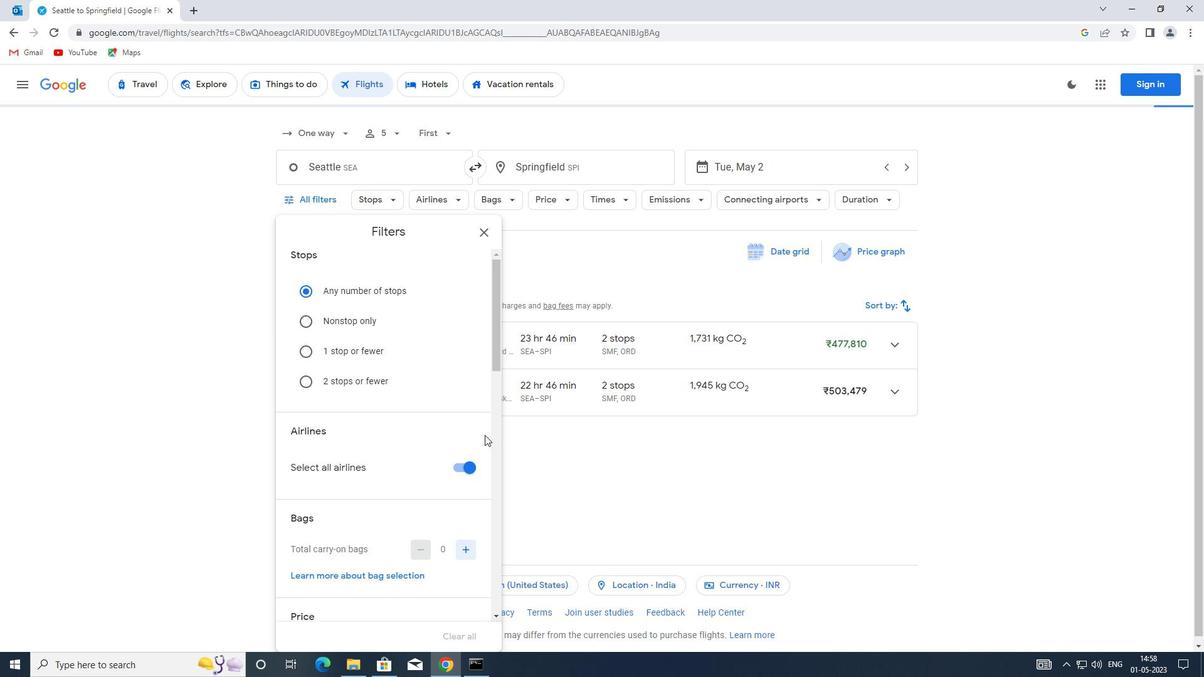 
Action: Mouse scrolled (468, 437) with delta (0, 0)
Screenshot: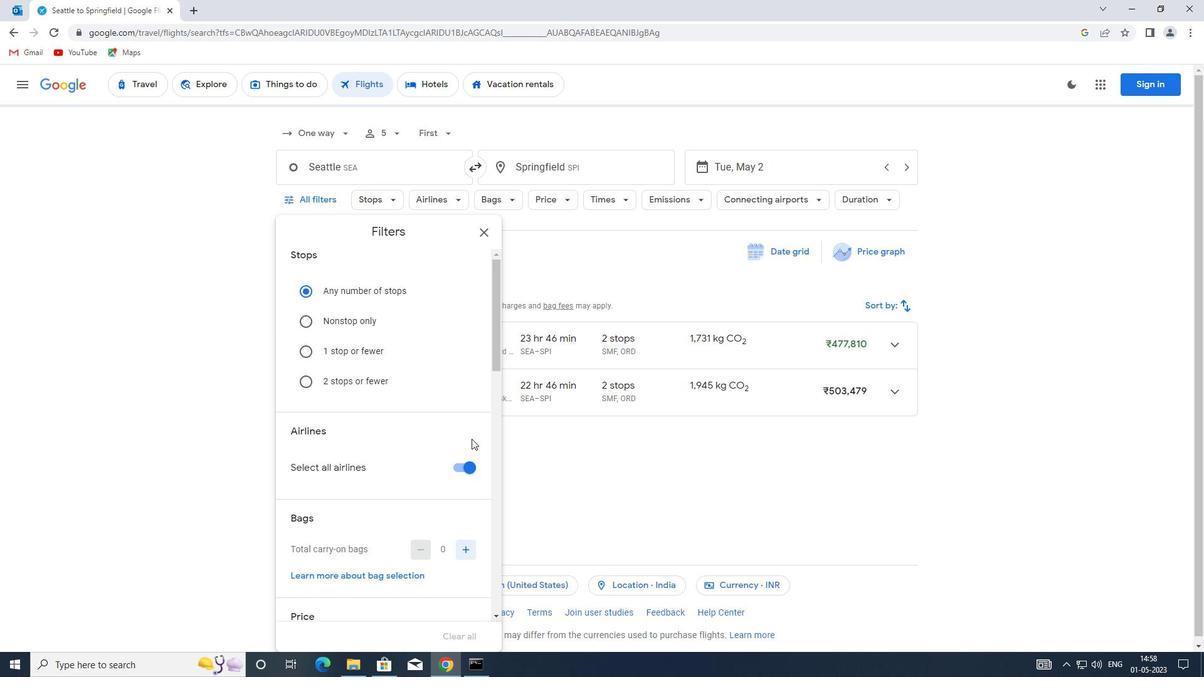 
Action: Mouse moved to (455, 406)
Screenshot: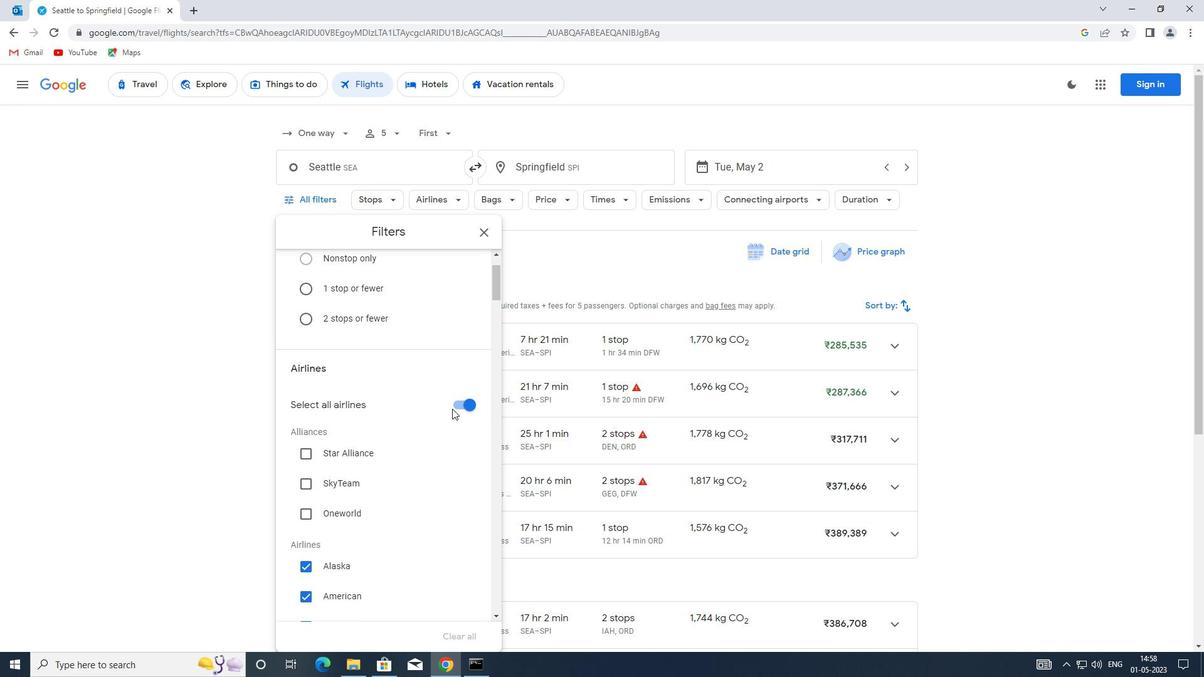 
Action: Mouse pressed left at (455, 406)
Screenshot: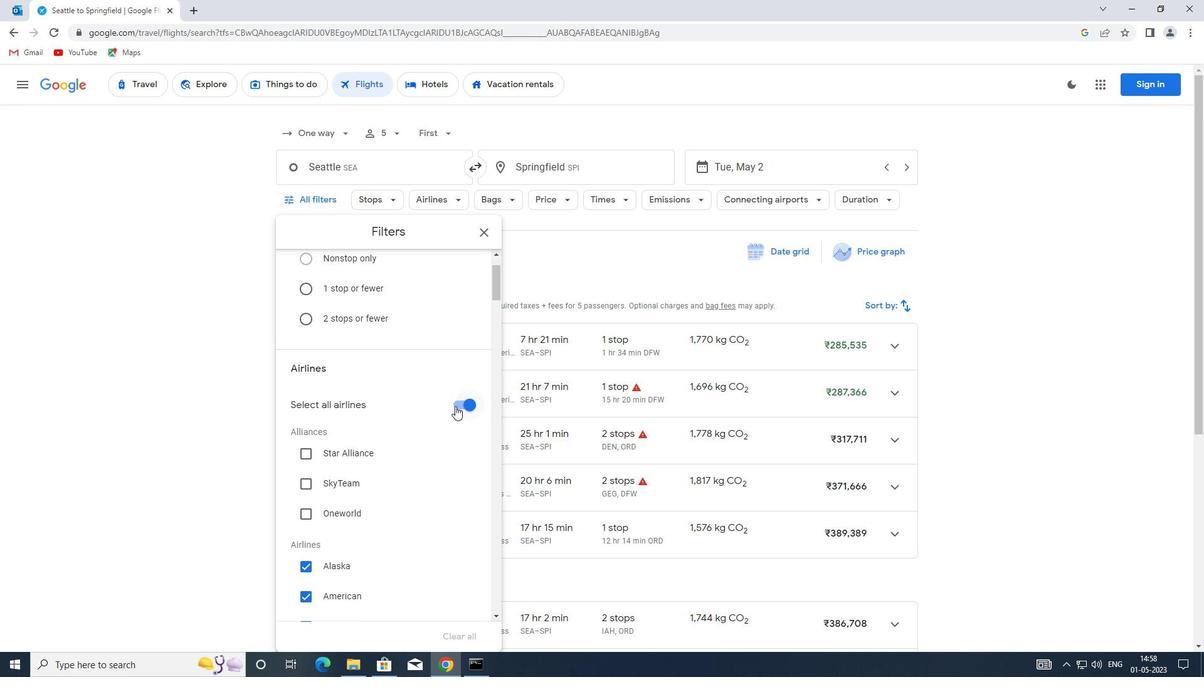 
Action: Mouse moved to (393, 395)
Screenshot: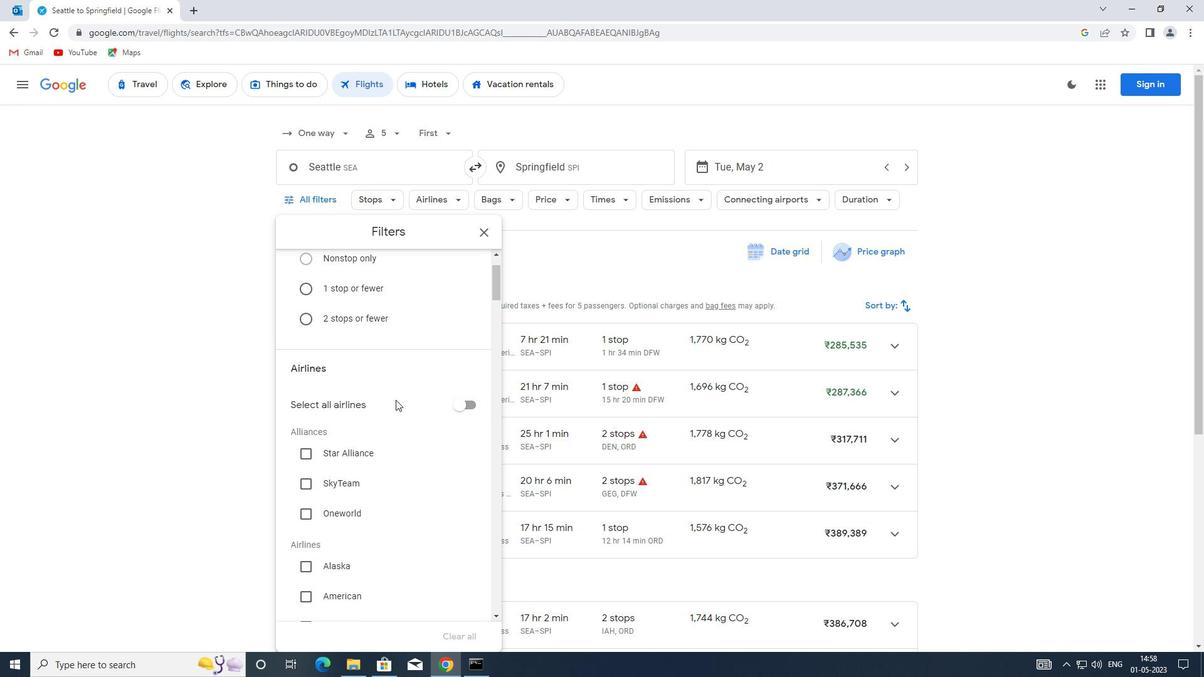 
Action: Mouse scrolled (393, 395) with delta (0, 0)
Screenshot: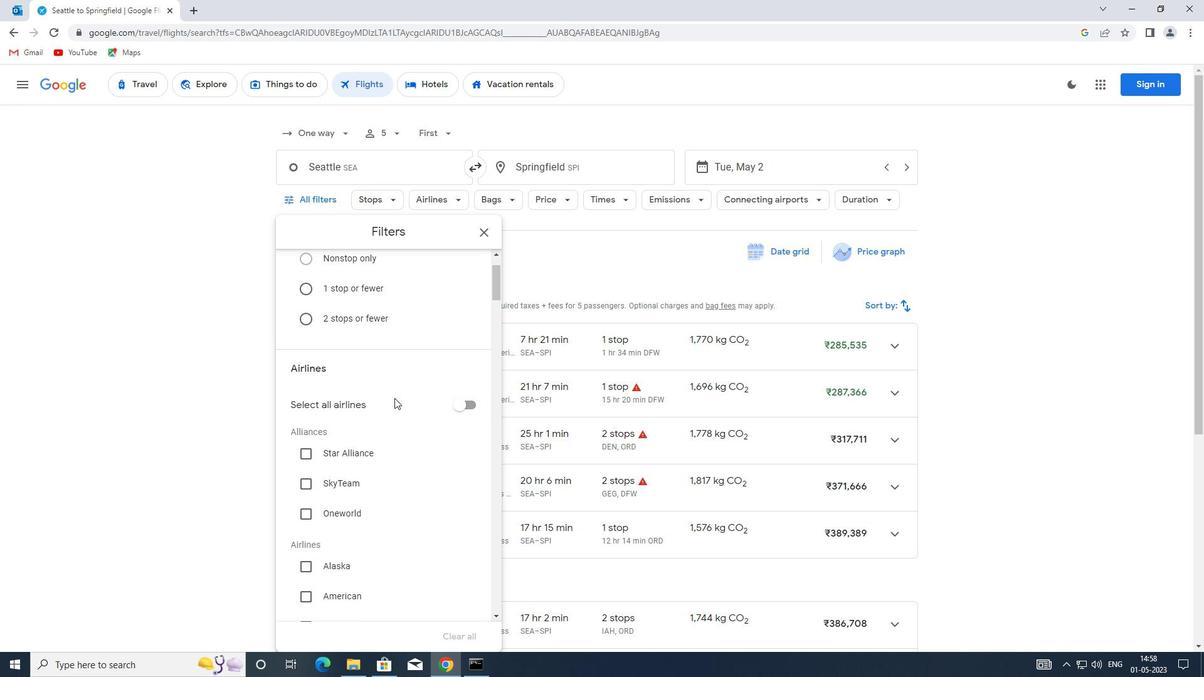 
Action: Mouse moved to (393, 398)
Screenshot: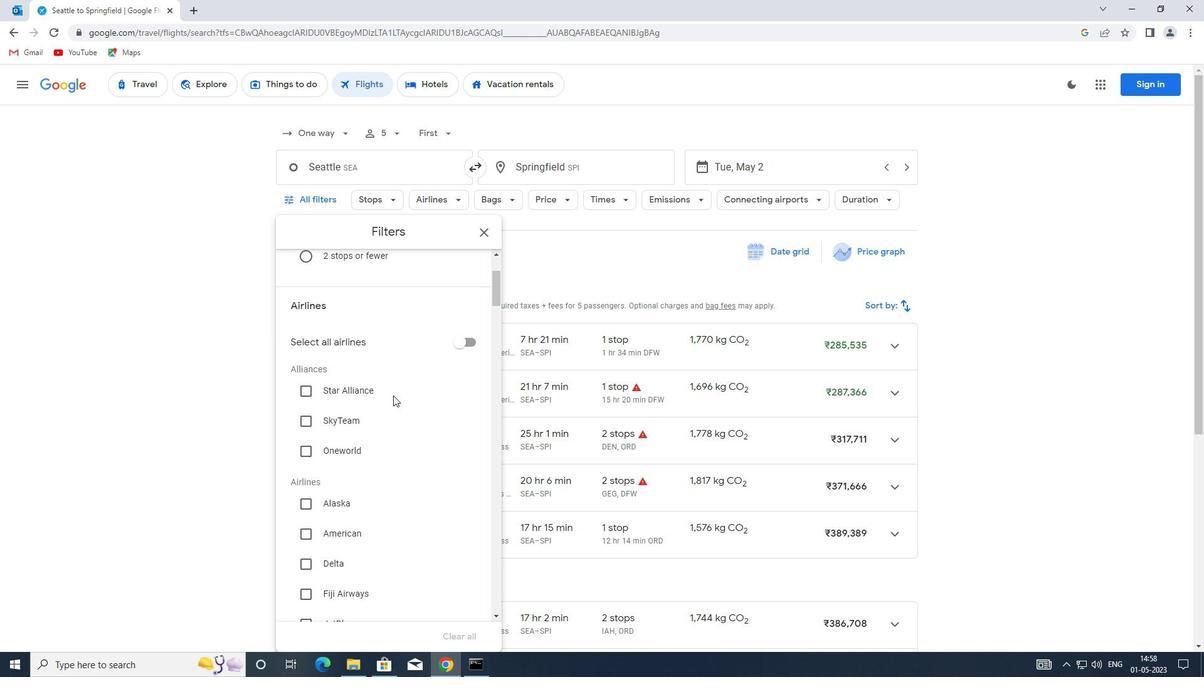
Action: Mouse scrolled (393, 397) with delta (0, 0)
Screenshot: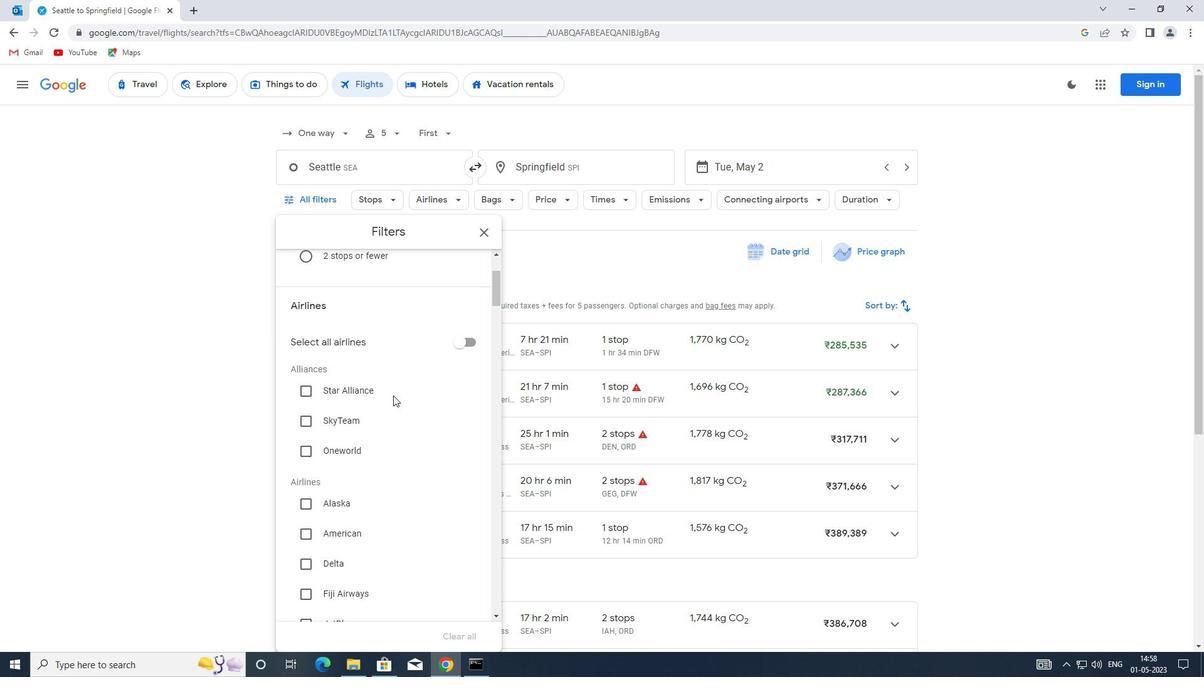 
Action: Mouse moved to (393, 400)
Screenshot: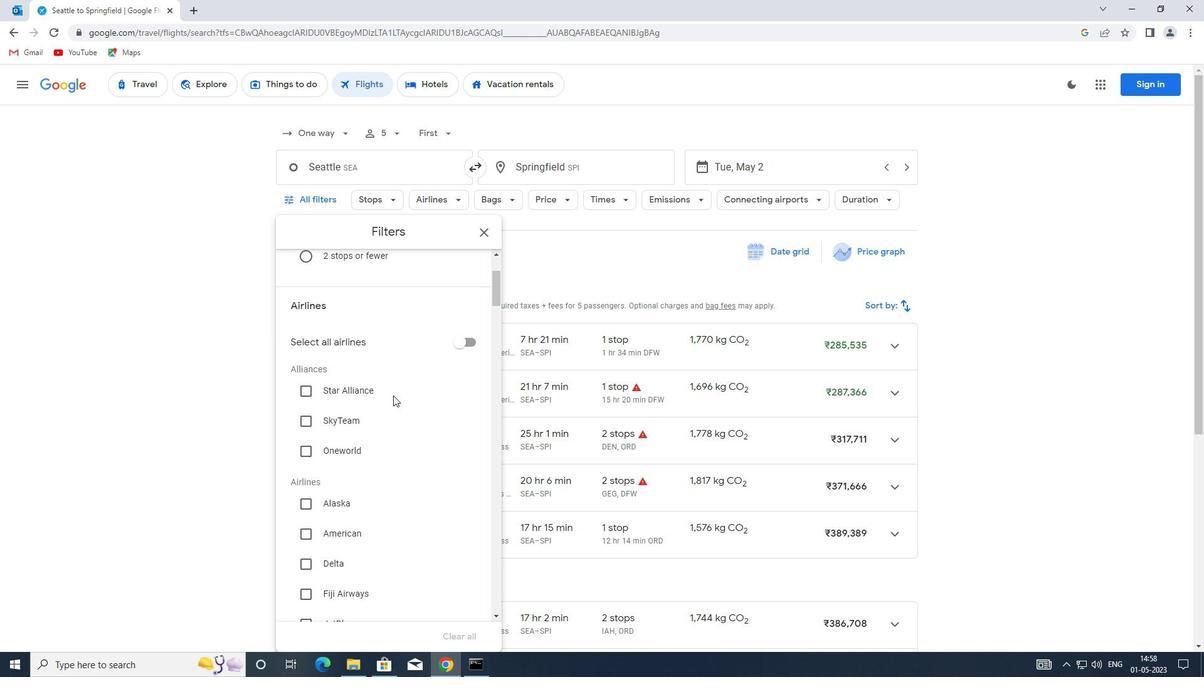 
Action: Mouse scrolled (393, 399) with delta (0, 0)
Screenshot: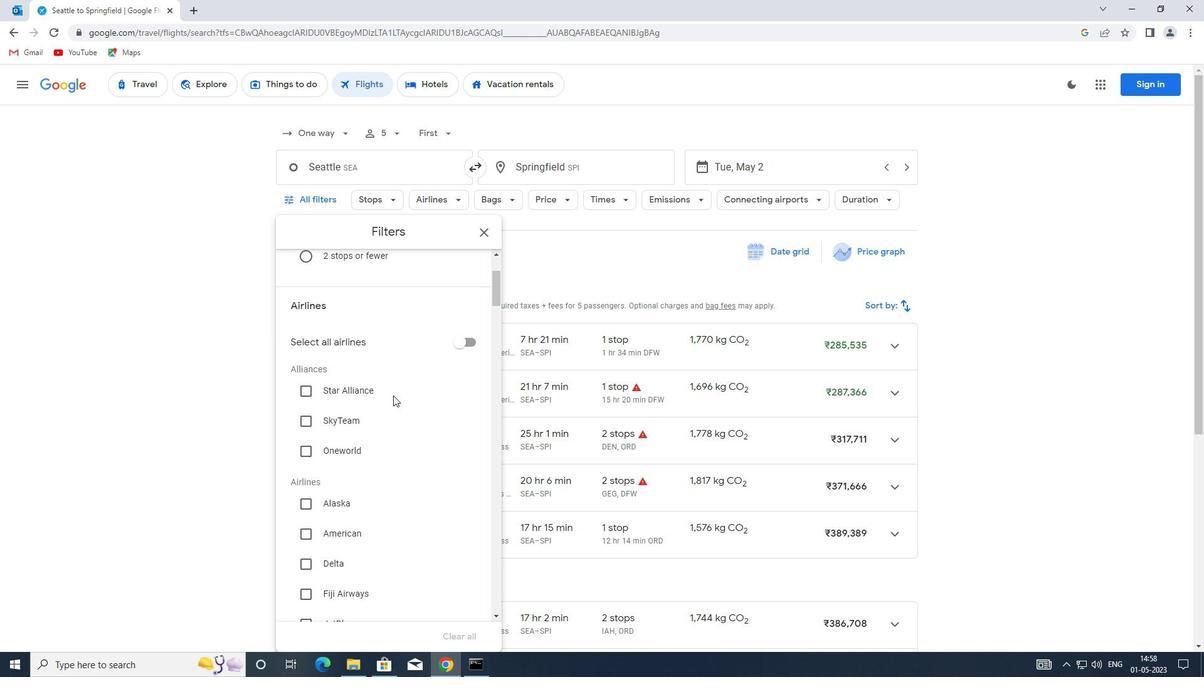 
Action: Mouse moved to (392, 406)
Screenshot: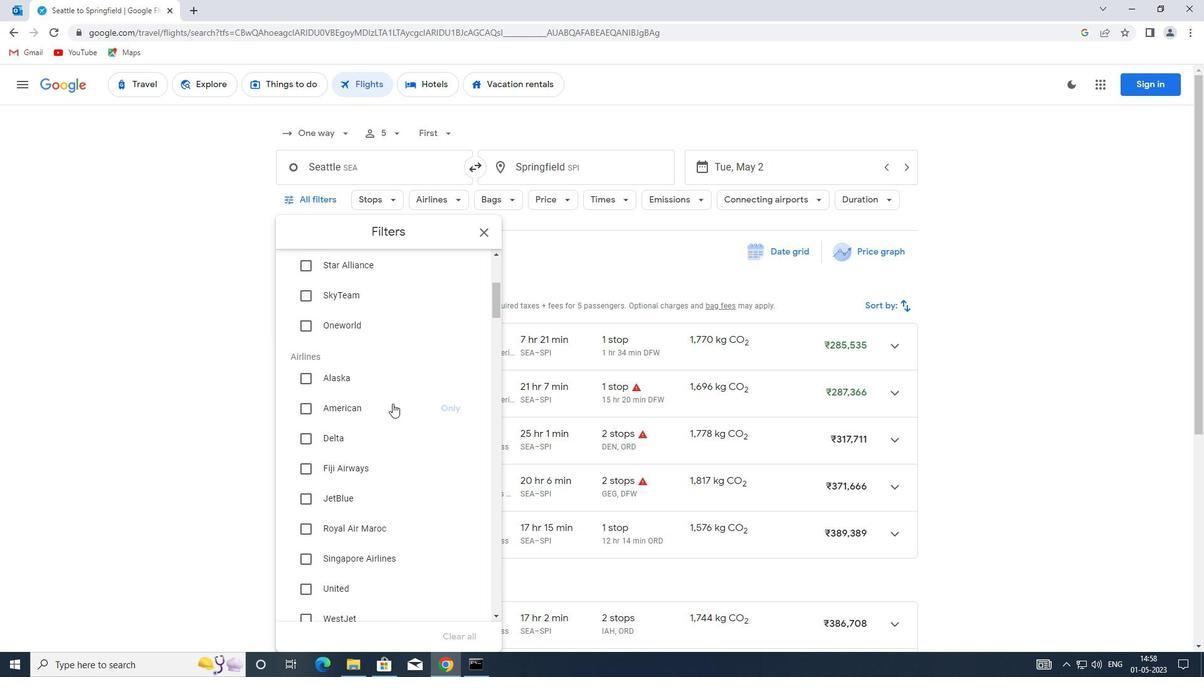 
Action: Mouse scrolled (392, 405) with delta (0, 0)
Screenshot: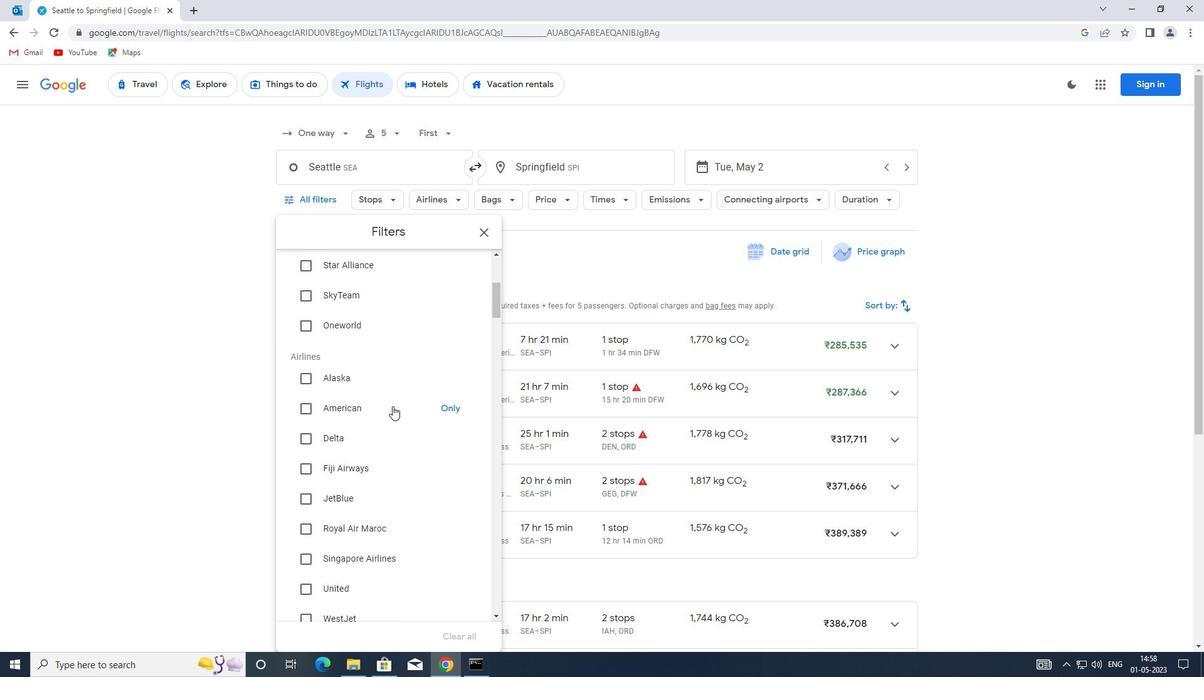 
Action: Mouse moved to (386, 413)
Screenshot: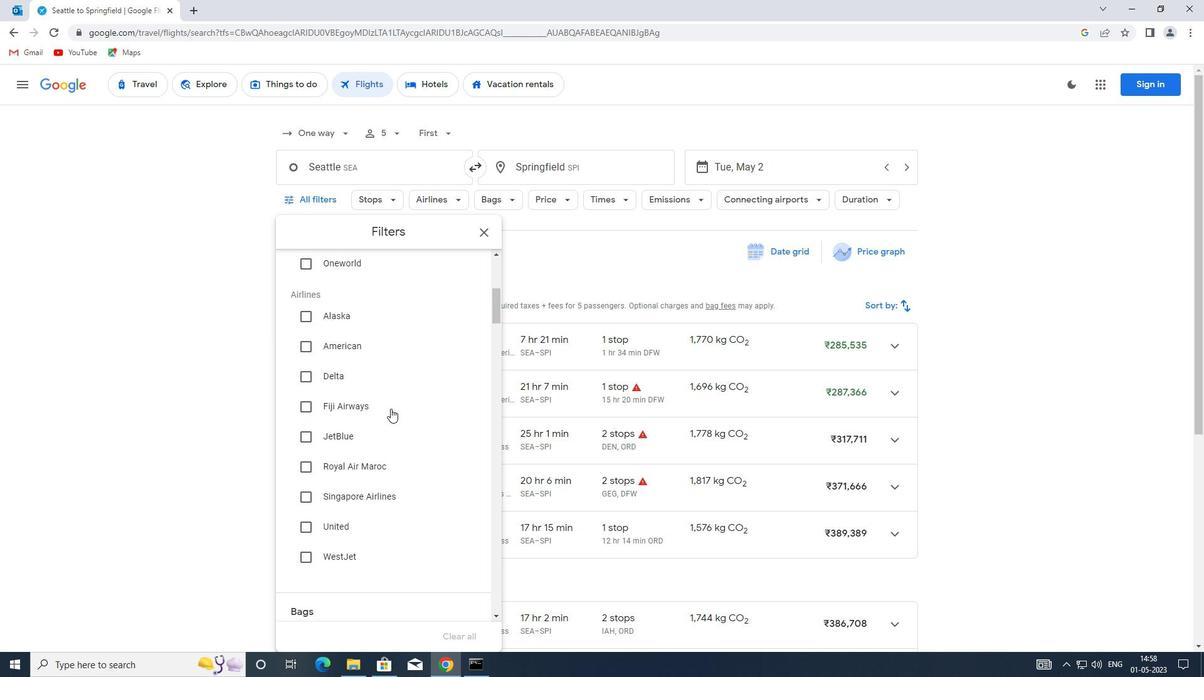 
Action: Mouse scrolled (386, 412) with delta (0, 0)
Screenshot: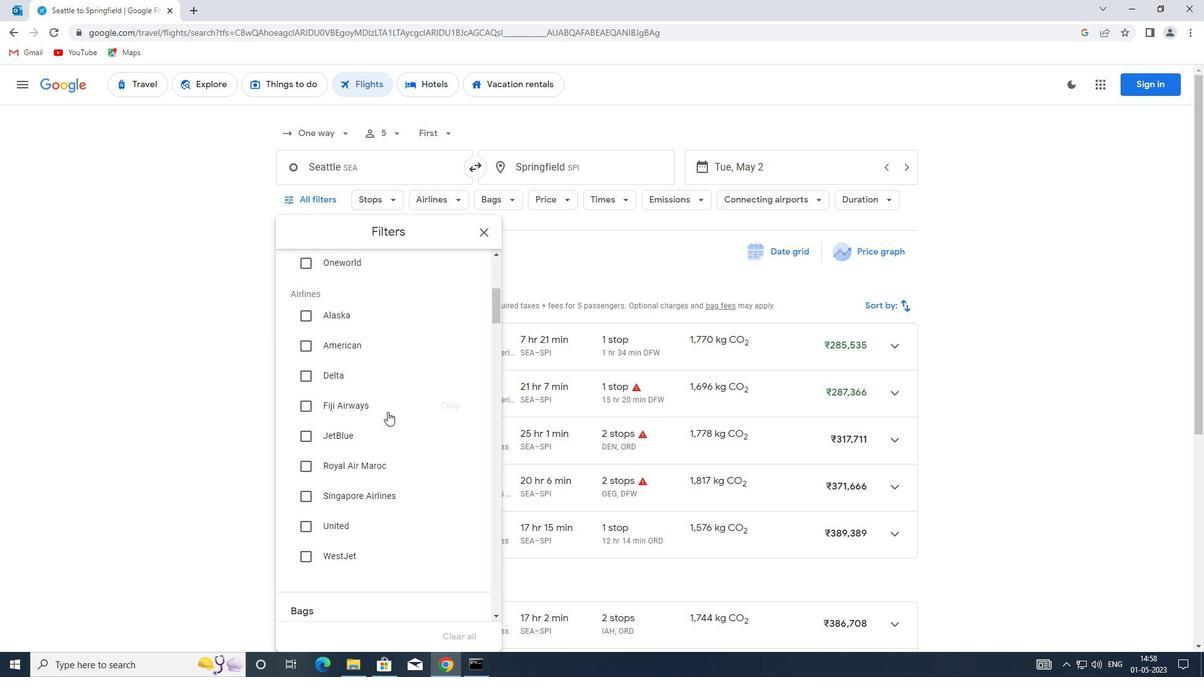 
Action: Mouse moved to (378, 422)
Screenshot: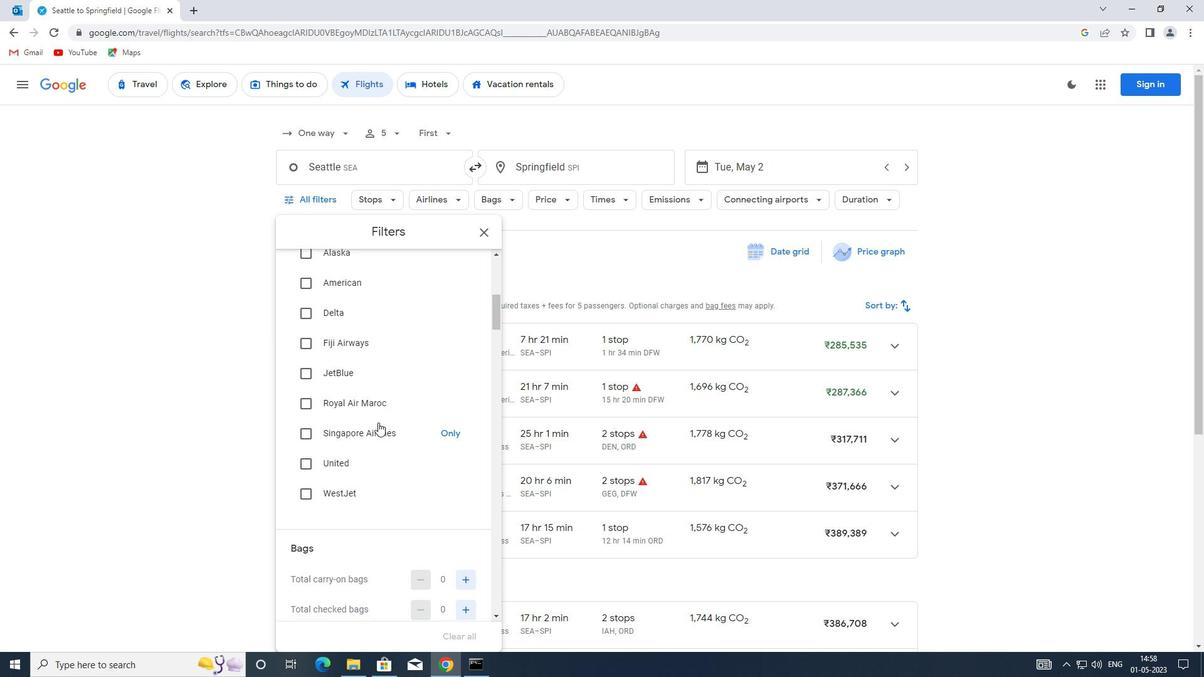 
Action: Mouse scrolled (378, 421) with delta (0, 0)
Screenshot: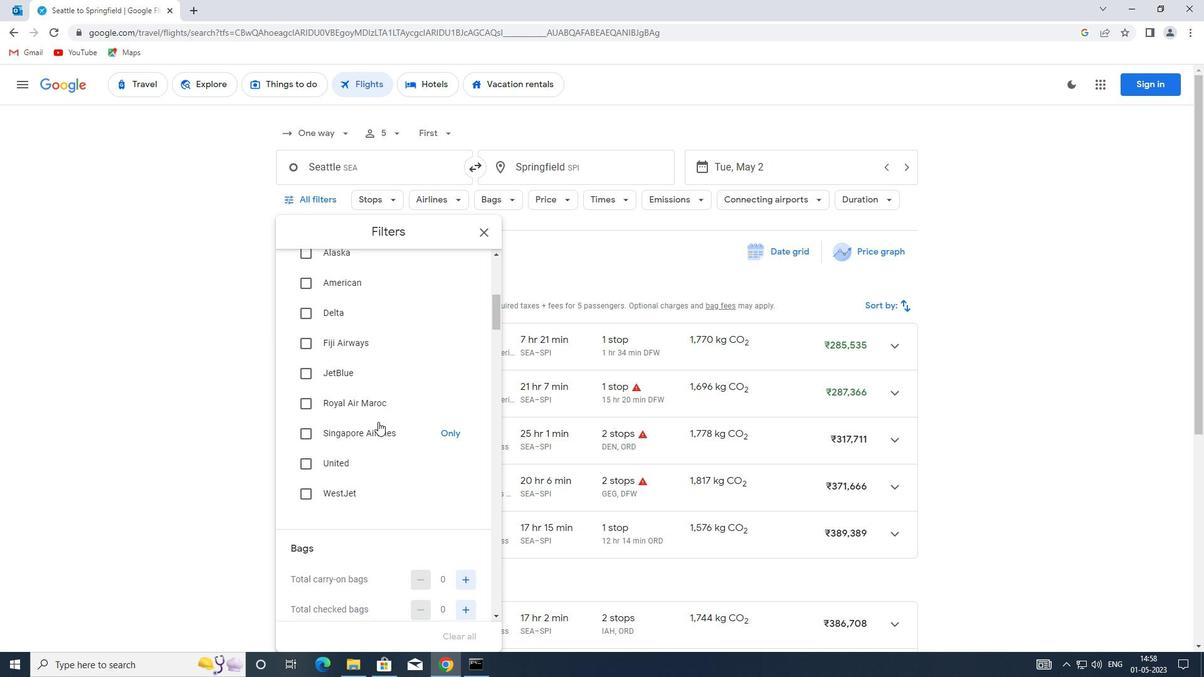 
Action: Mouse scrolled (378, 421) with delta (0, 0)
Screenshot: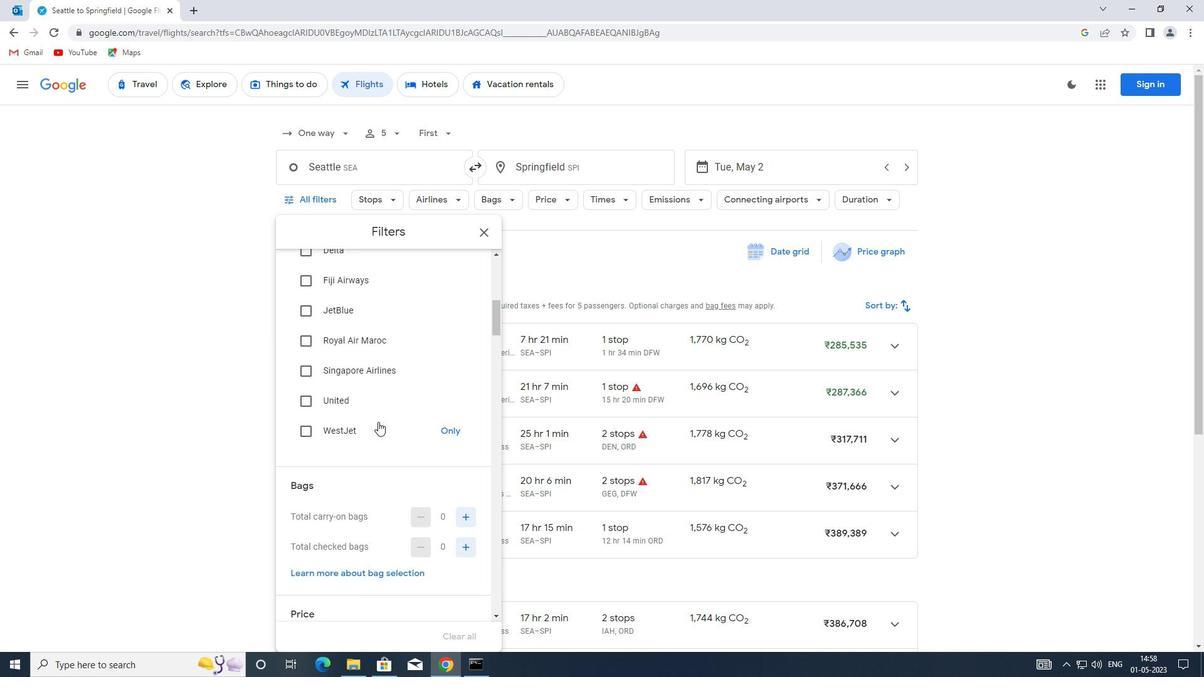 
Action: Mouse moved to (465, 484)
Screenshot: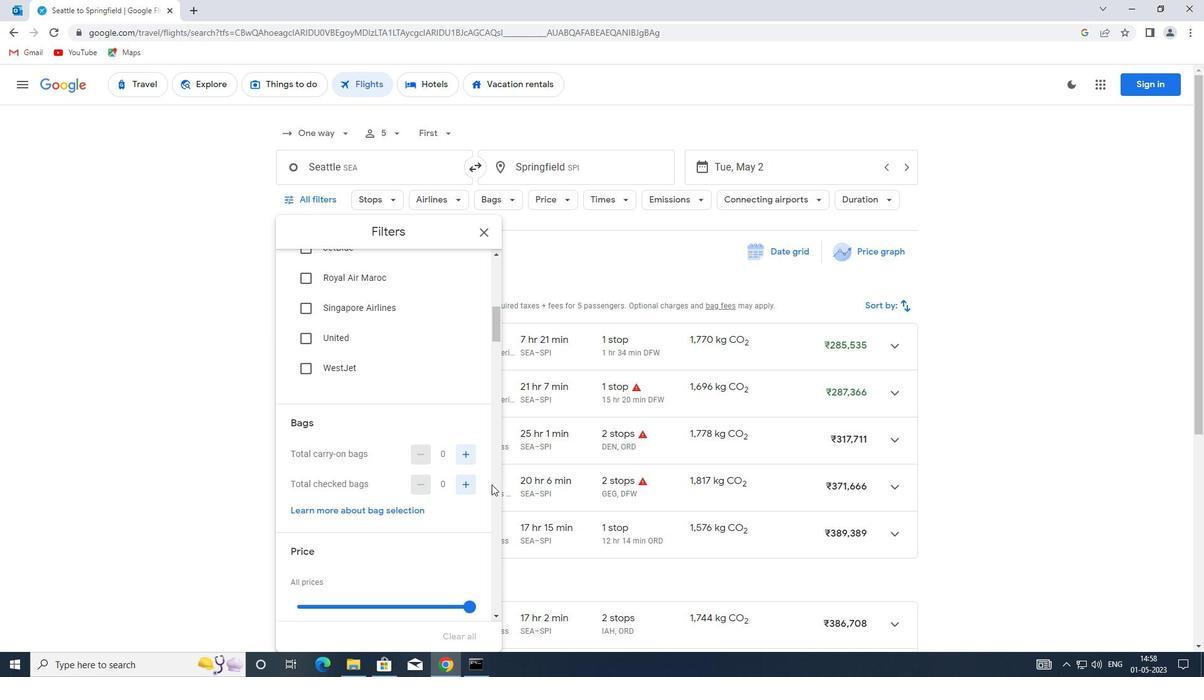 
Action: Mouse pressed left at (465, 484)
Screenshot: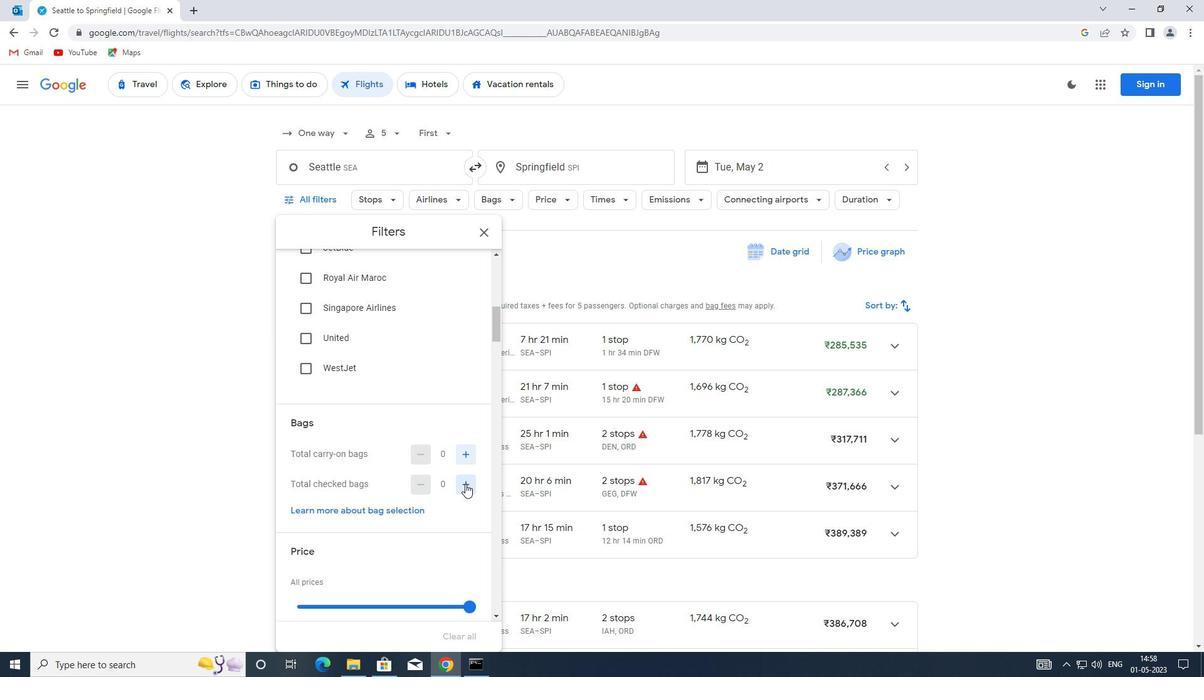 
Action: Mouse pressed left at (465, 484)
Screenshot: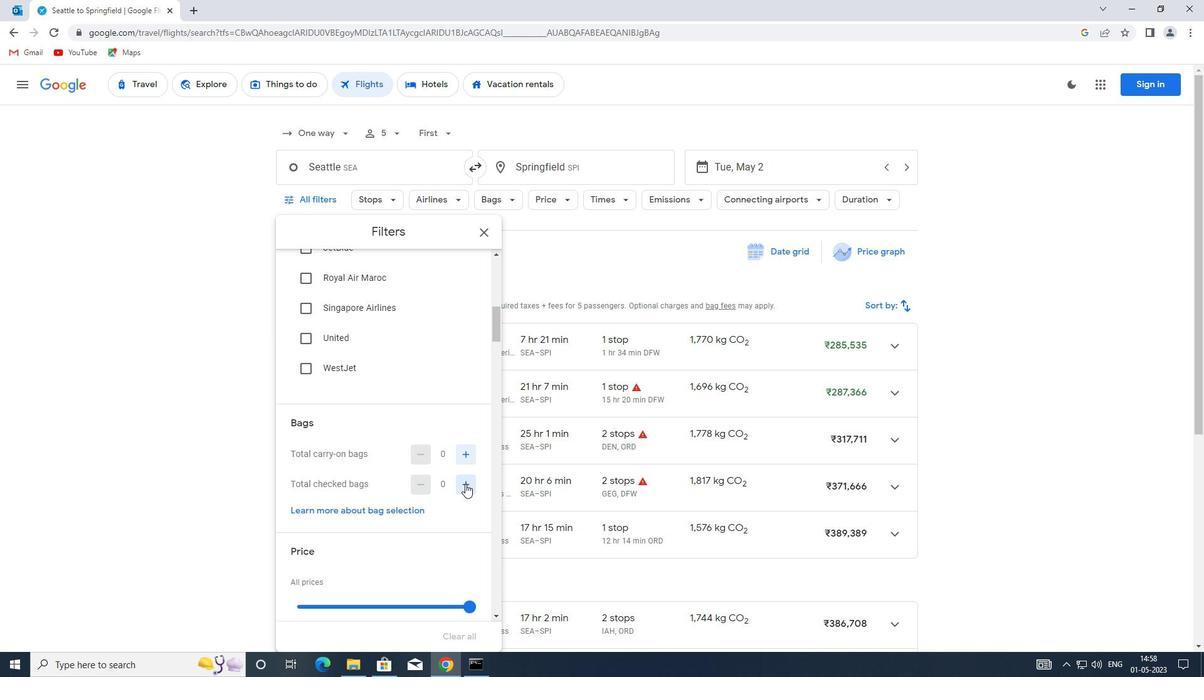 
Action: Mouse pressed left at (465, 484)
Screenshot: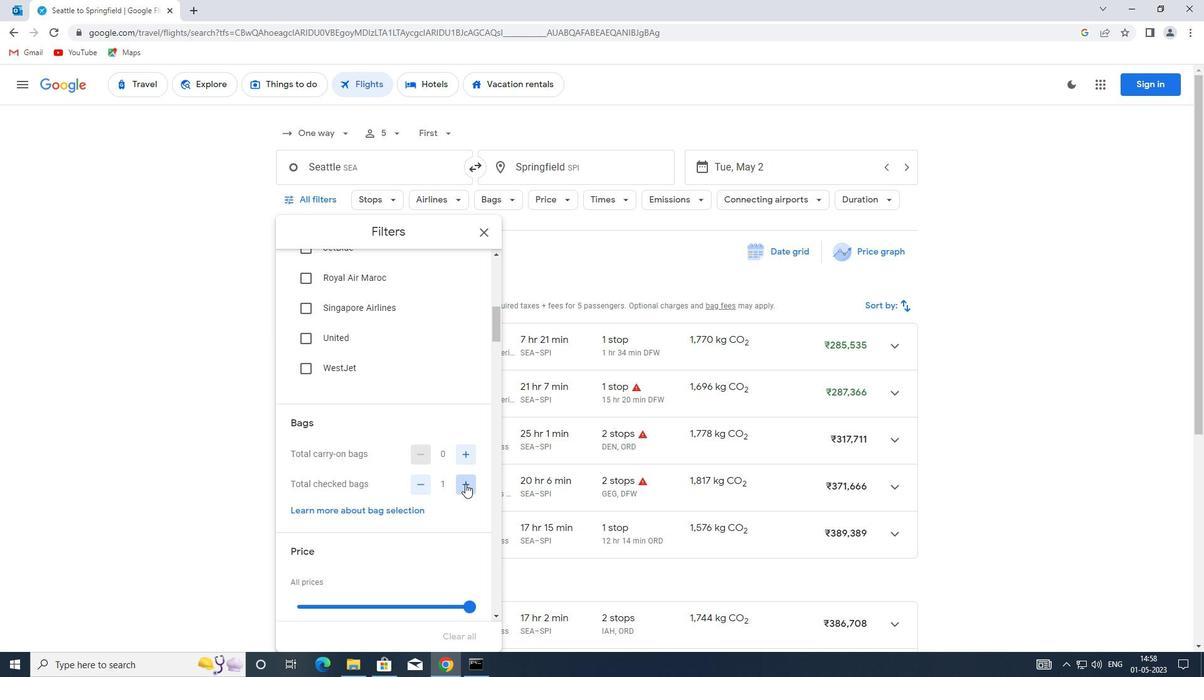 
Action: Mouse pressed left at (465, 484)
Screenshot: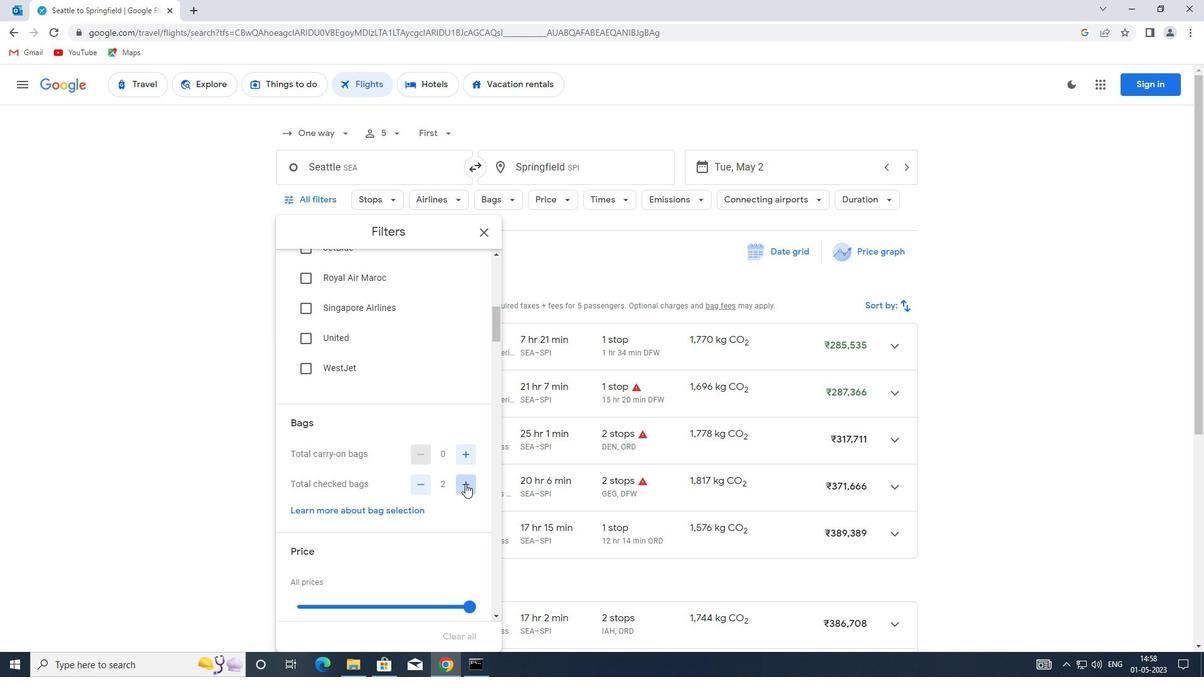 
Action: Mouse pressed left at (465, 484)
Screenshot: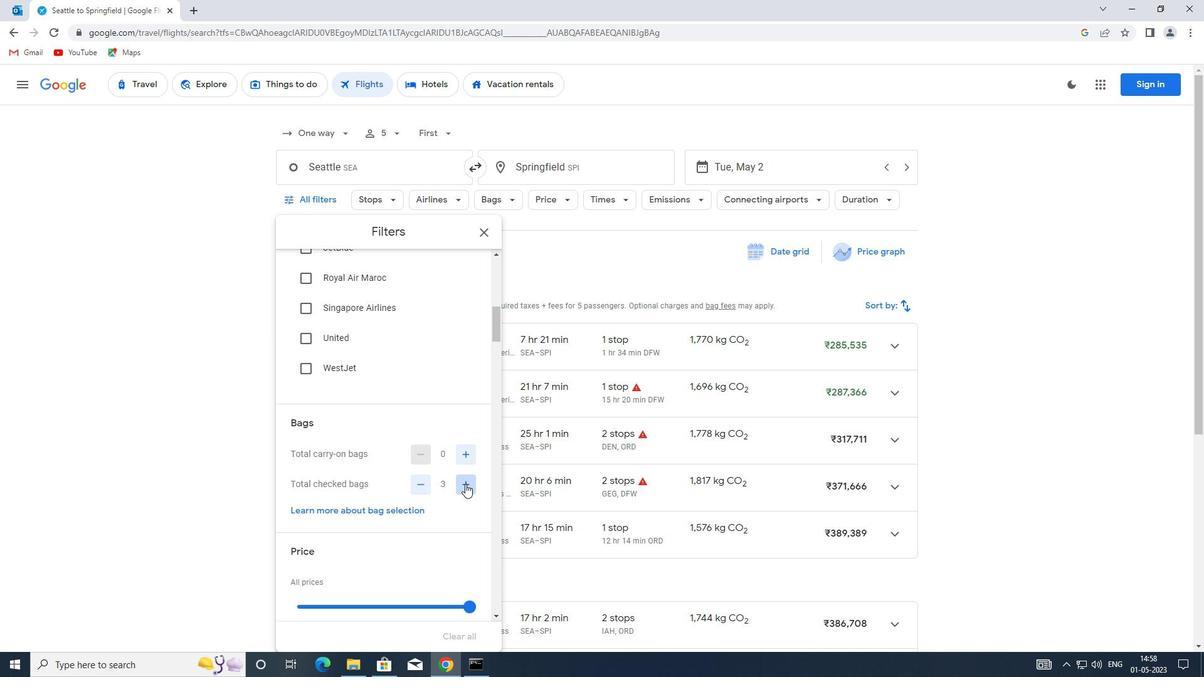 
Action: Mouse moved to (410, 451)
Screenshot: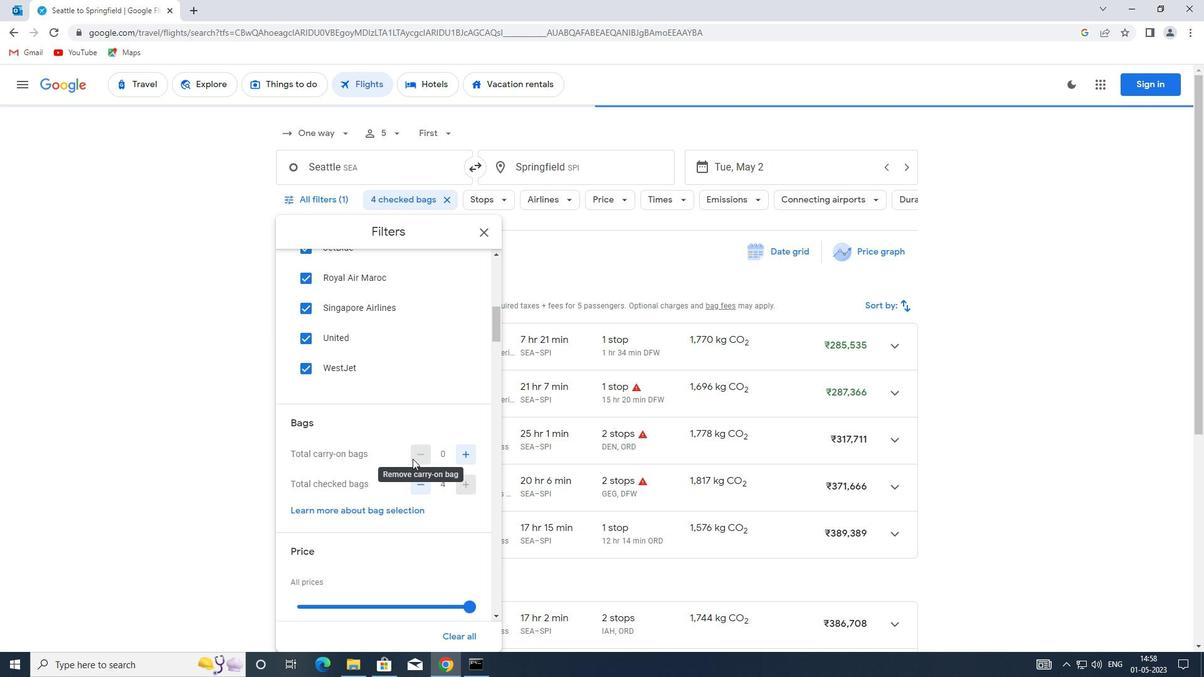 
Action: Mouse scrolled (410, 451) with delta (0, 0)
Screenshot: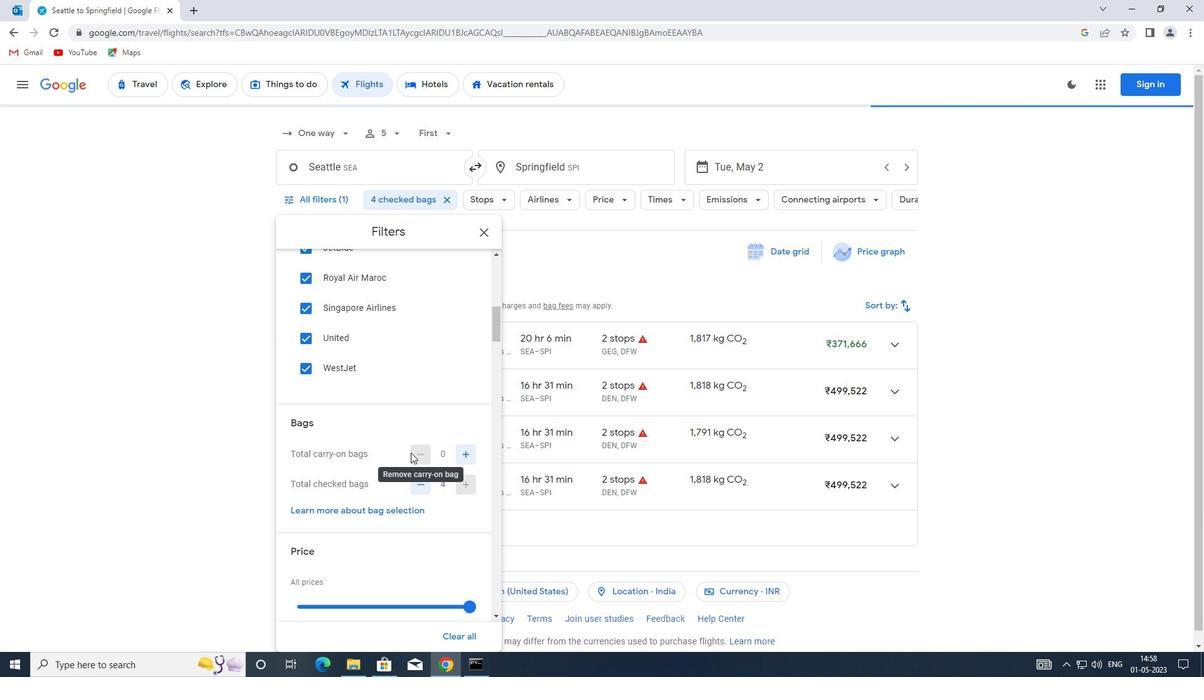 
Action: Mouse scrolled (410, 451) with delta (0, 0)
Screenshot: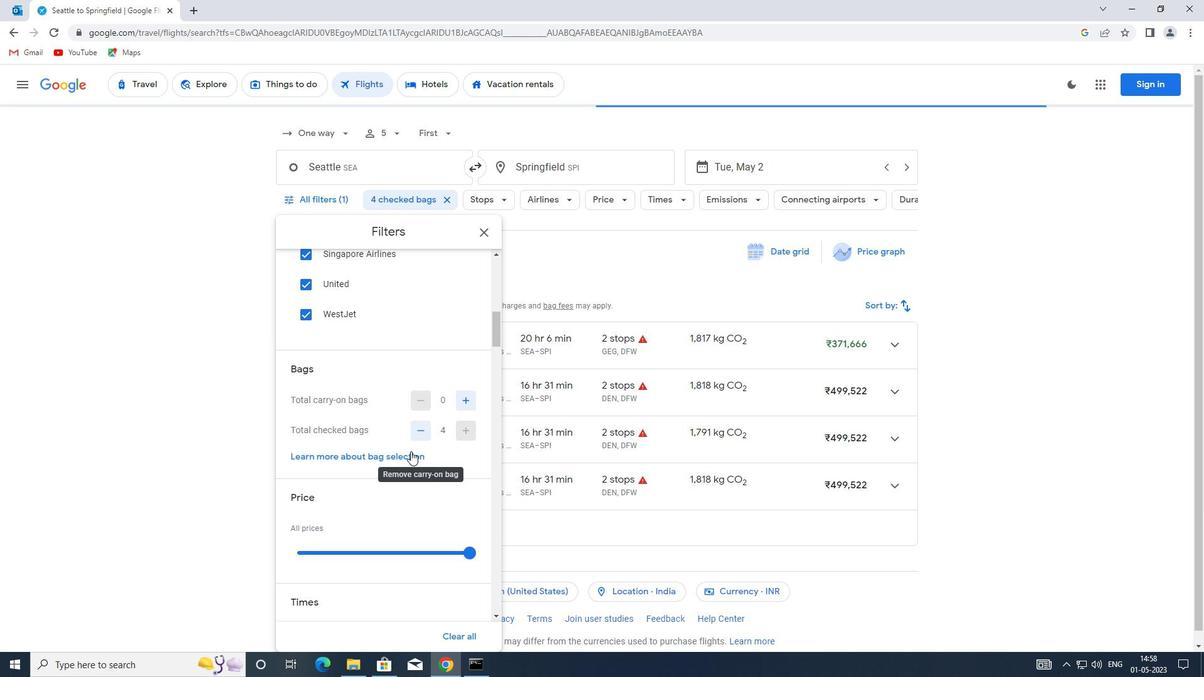 
Action: Mouse moved to (371, 481)
Screenshot: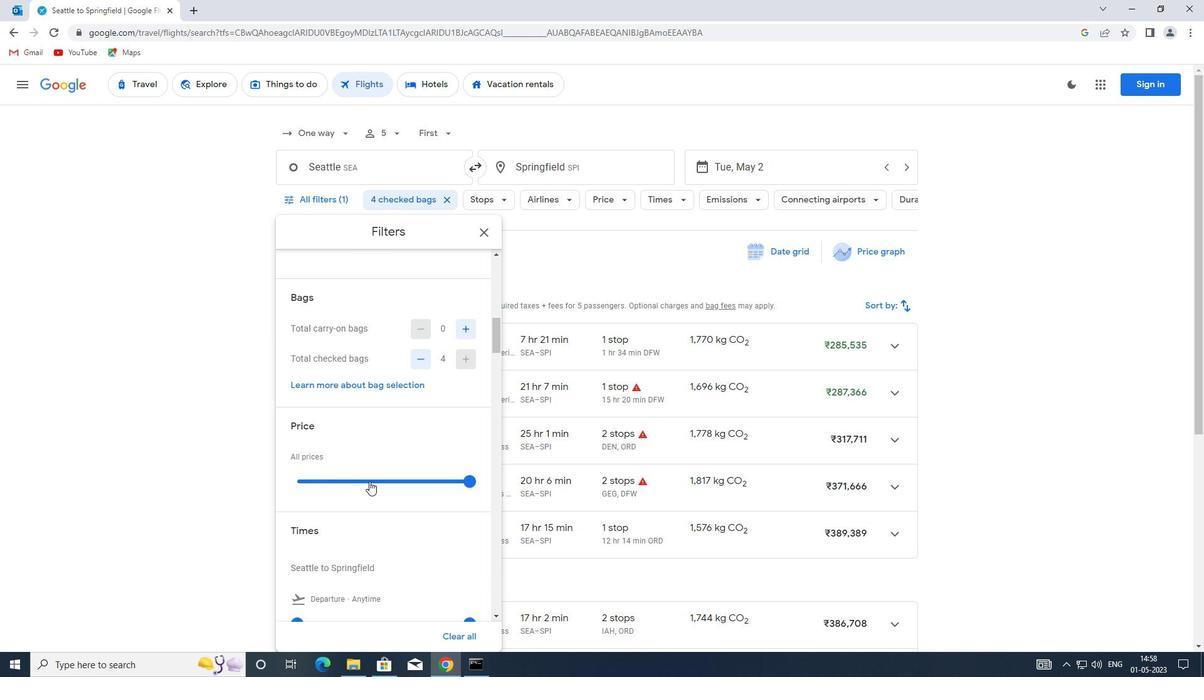 
Action: Mouse pressed left at (371, 481)
Screenshot: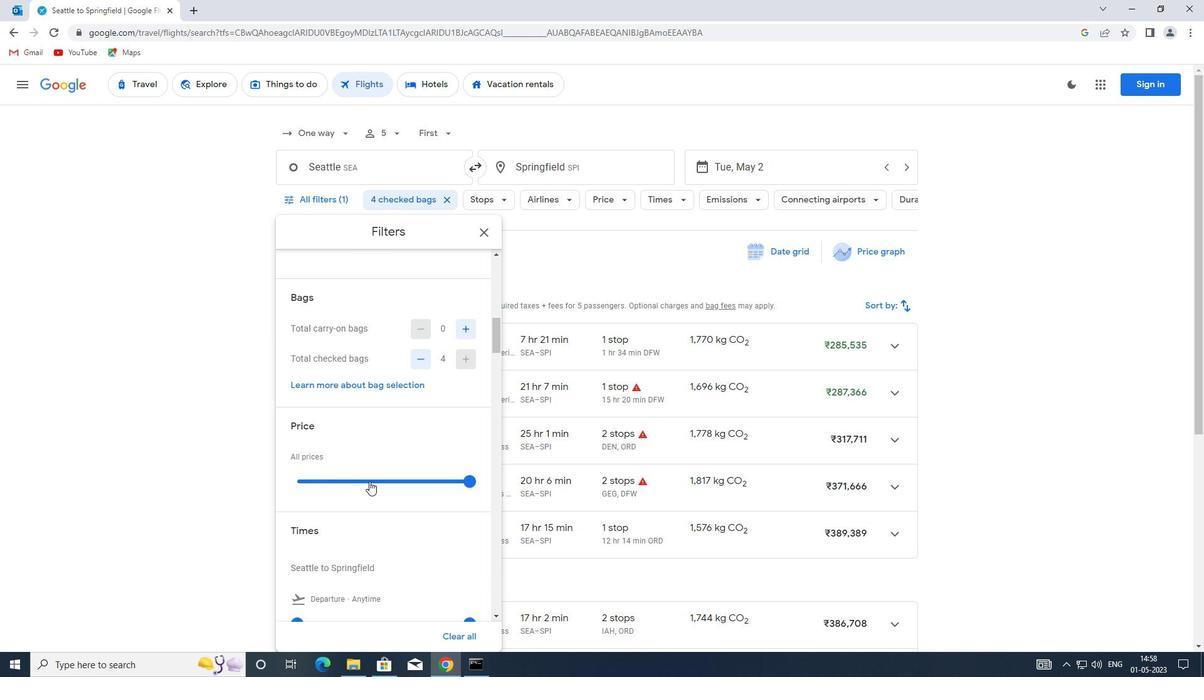 
Action: Mouse moved to (373, 479)
Screenshot: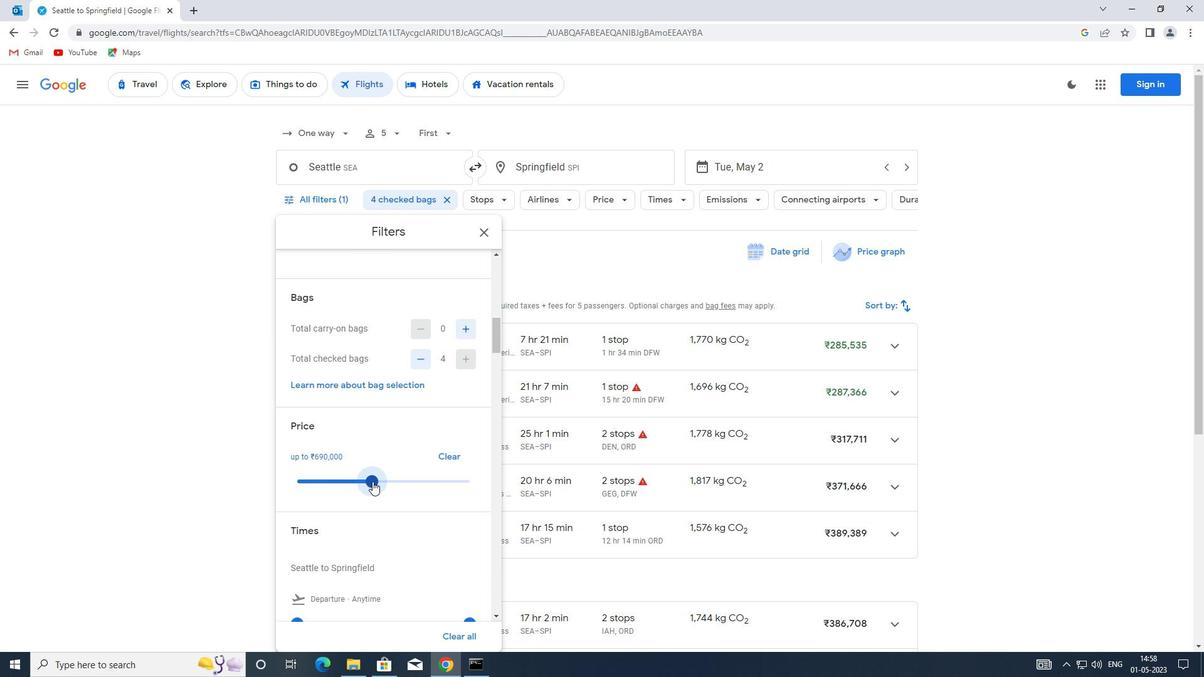 
Action: Mouse pressed left at (373, 479)
Screenshot: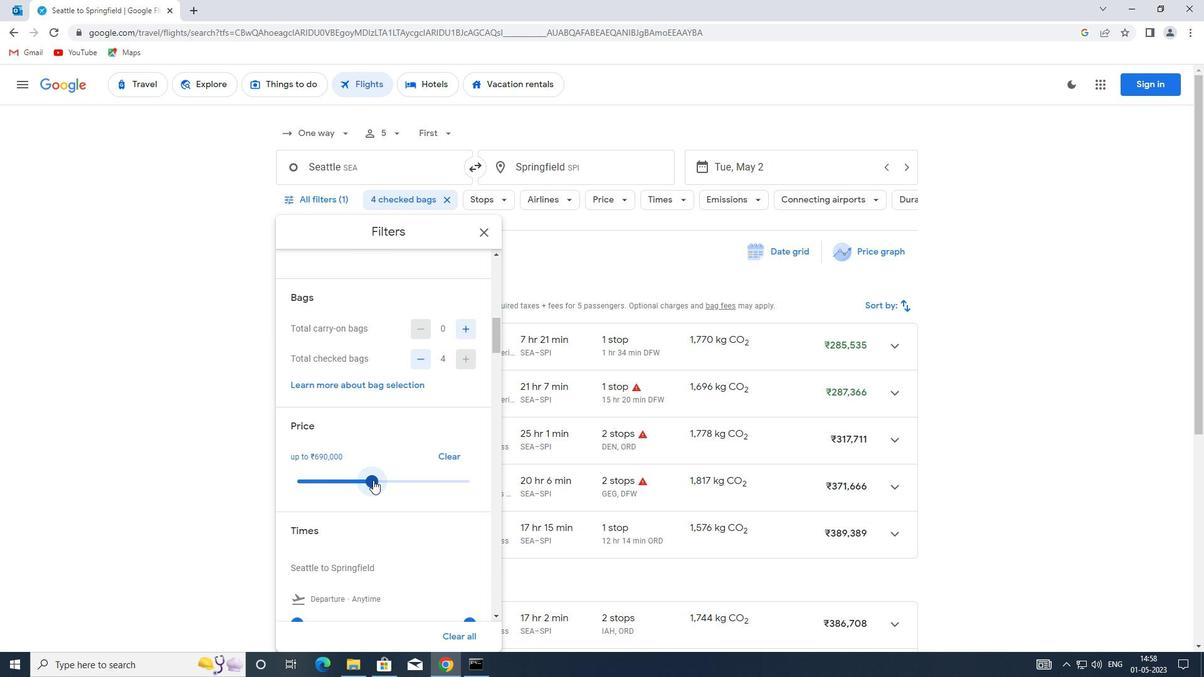 
Action: Mouse moved to (344, 454)
Screenshot: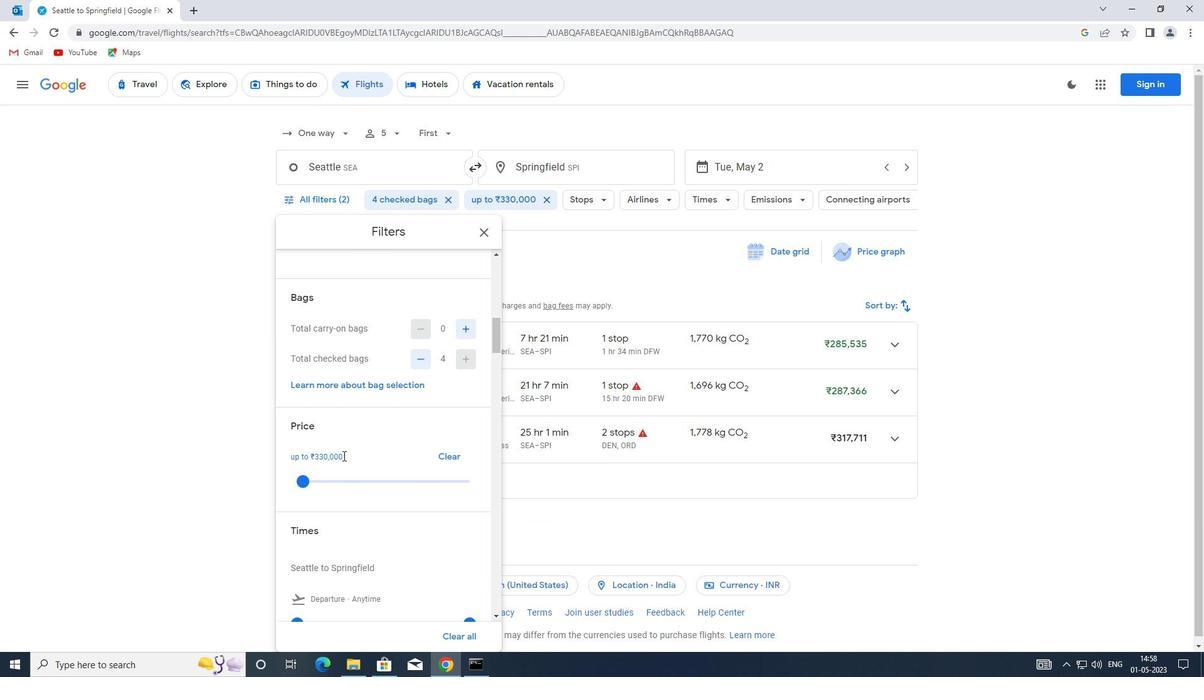 
Action: Mouse scrolled (344, 454) with delta (0, 0)
Screenshot: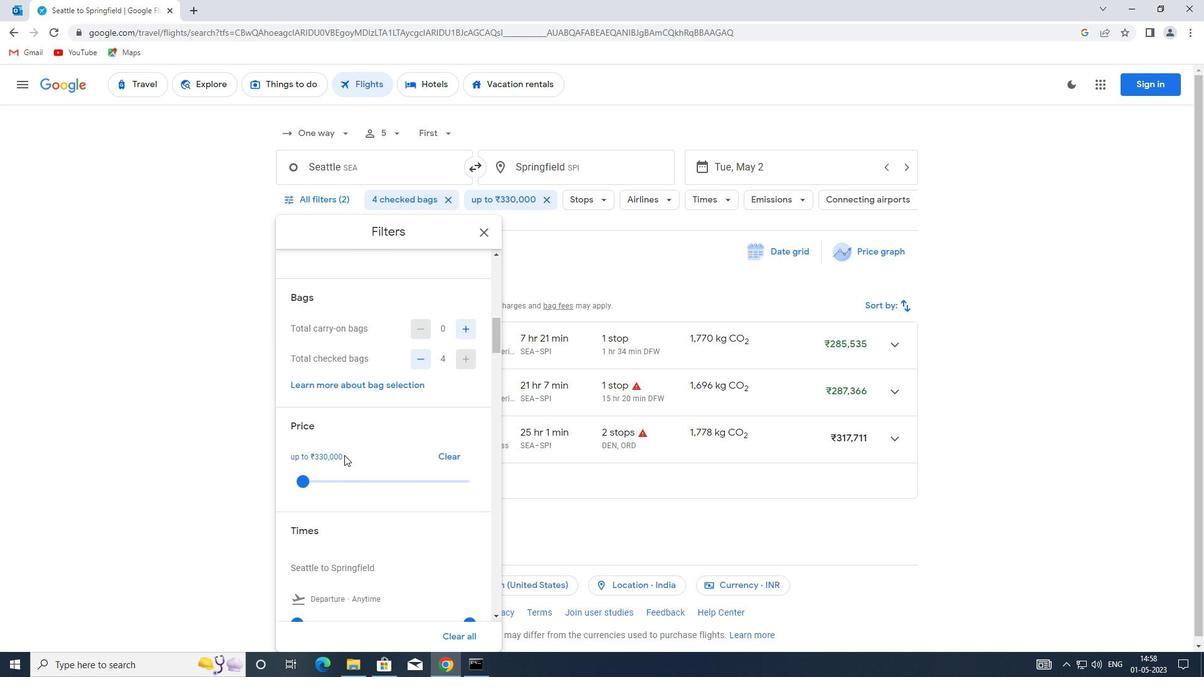 
Action: Mouse moved to (357, 446)
Screenshot: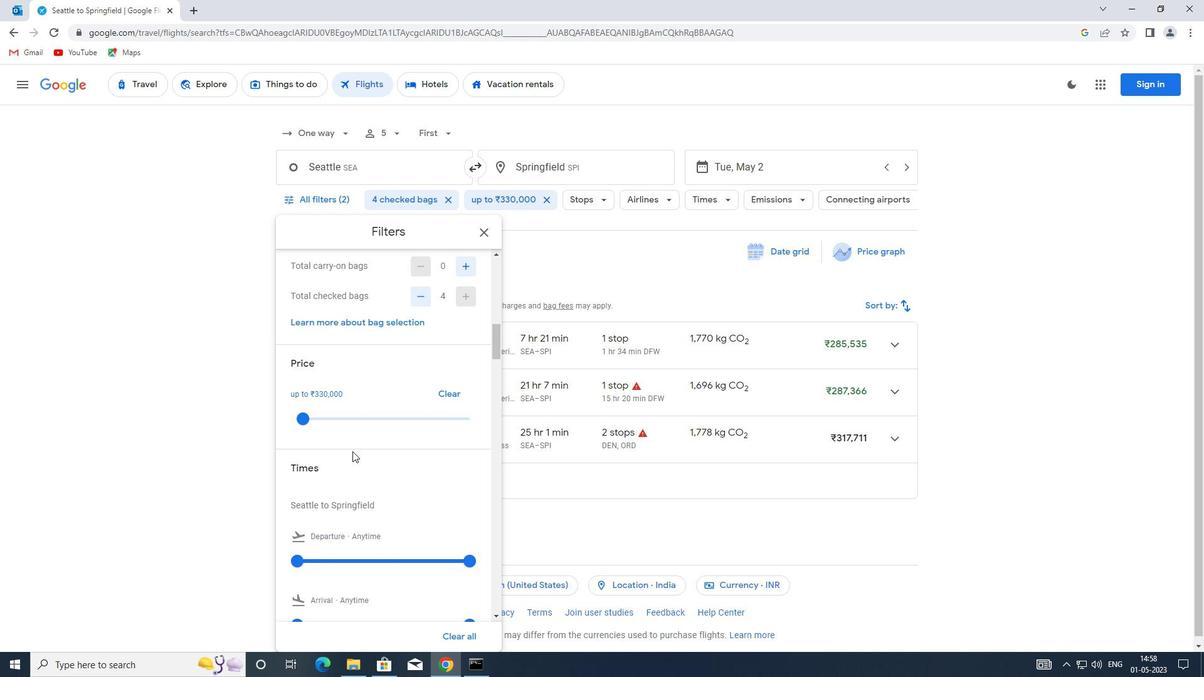 
Action: Mouse scrolled (357, 445) with delta (0, 0)
Screenshot: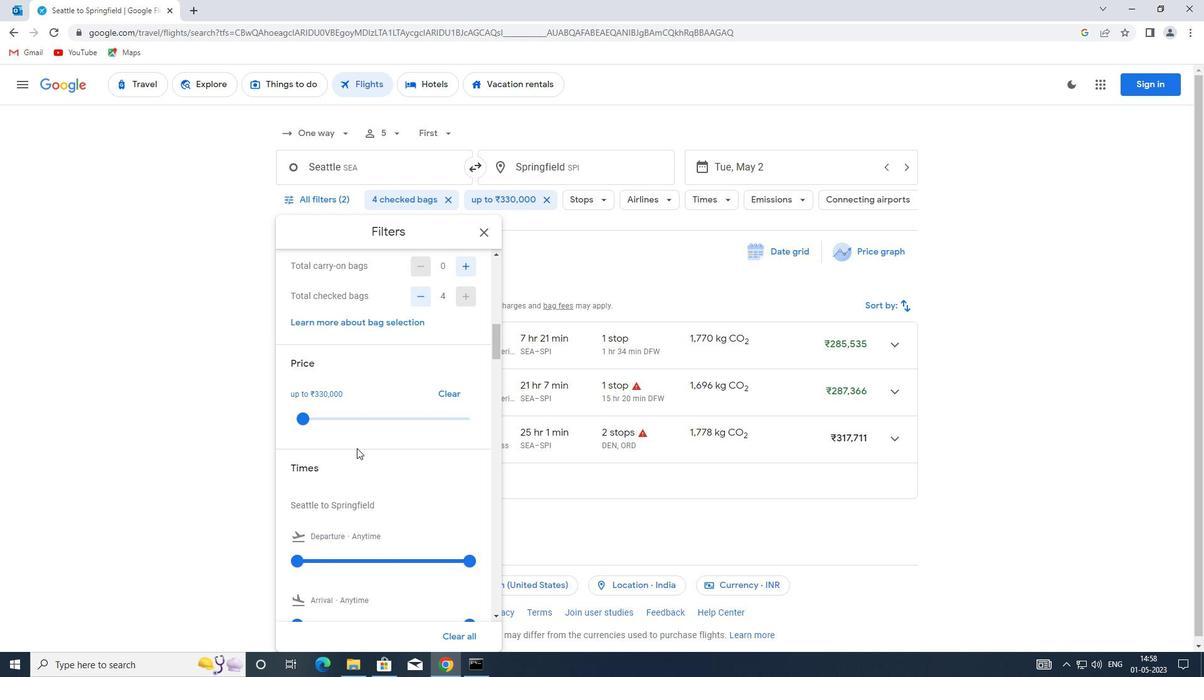 
Action: Mouse moved to (302, 498)
Screenshot: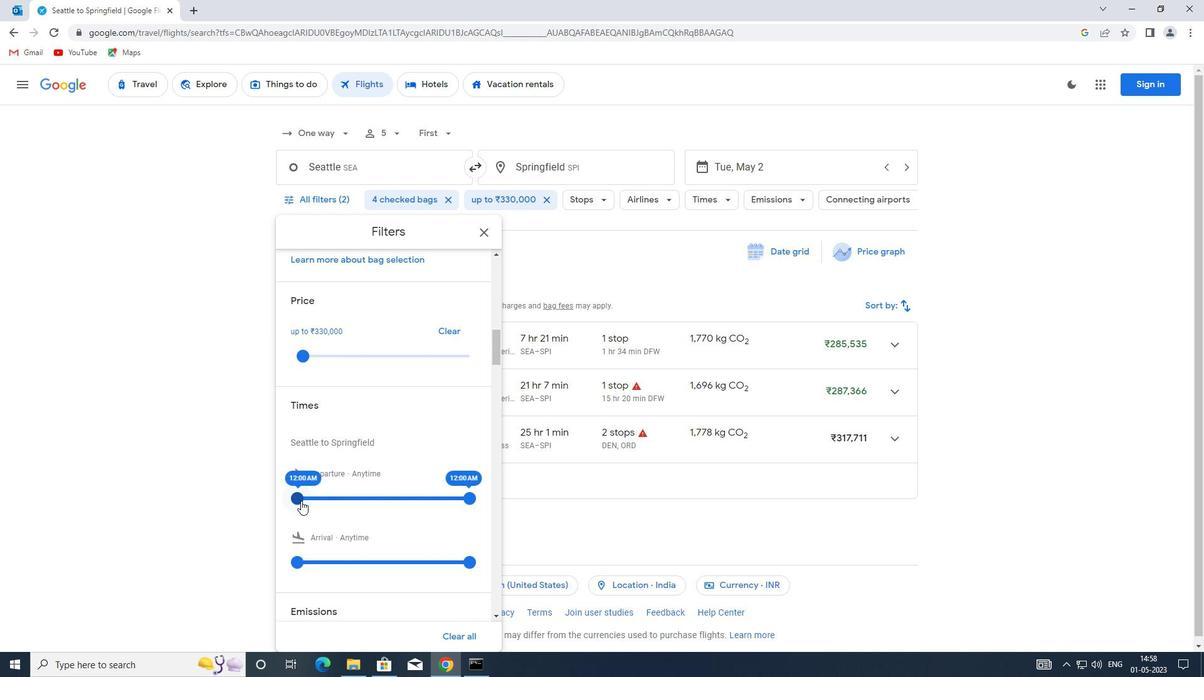 
Action: Mouse pressed left at (302, 498)
Screenshot: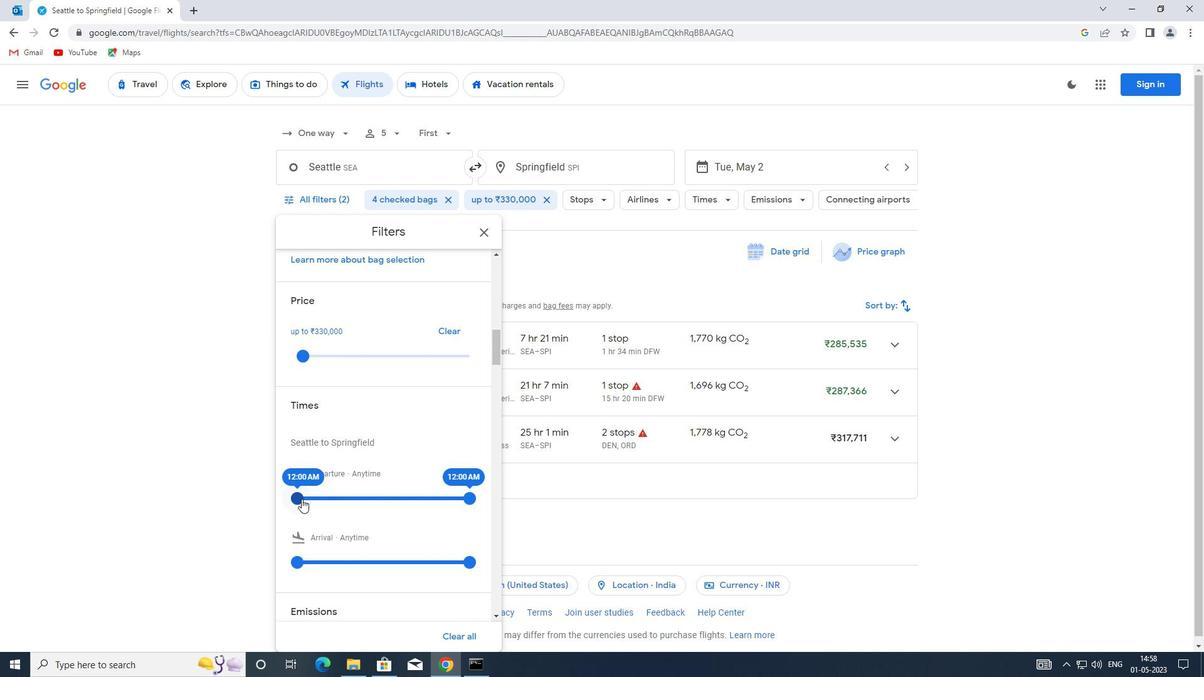 
Action: Mouse moved to (467, 497)
Screenshot: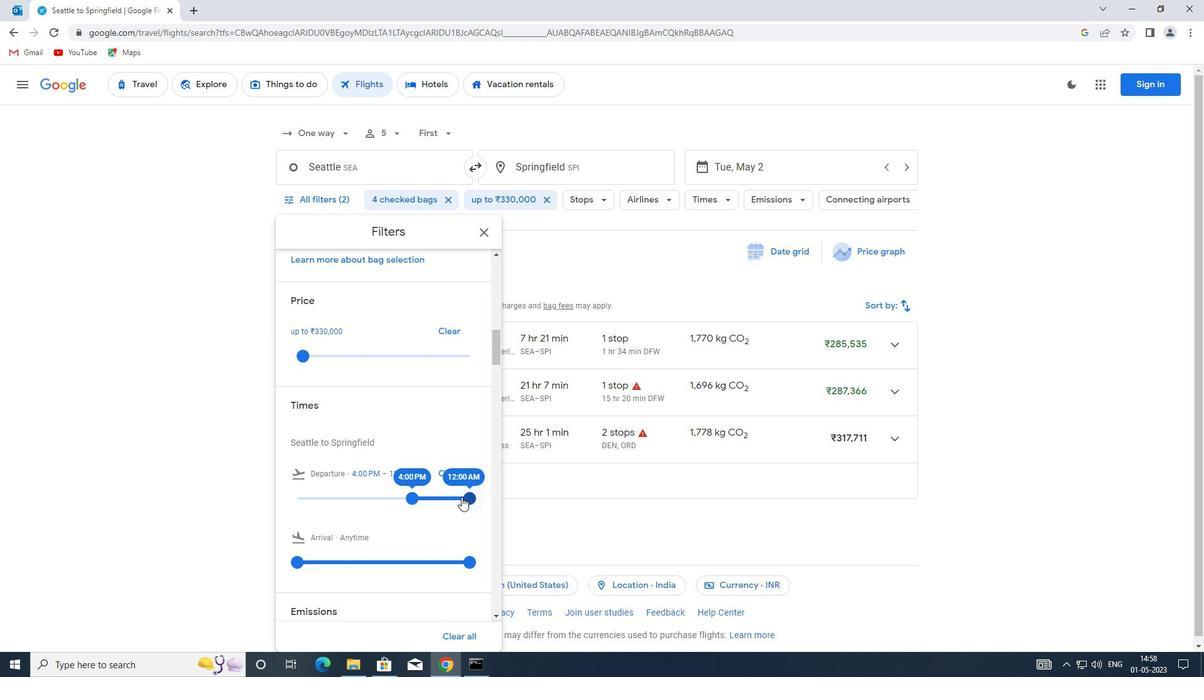 
Action: Mouse pressed left at (467, 497)
Screenshot: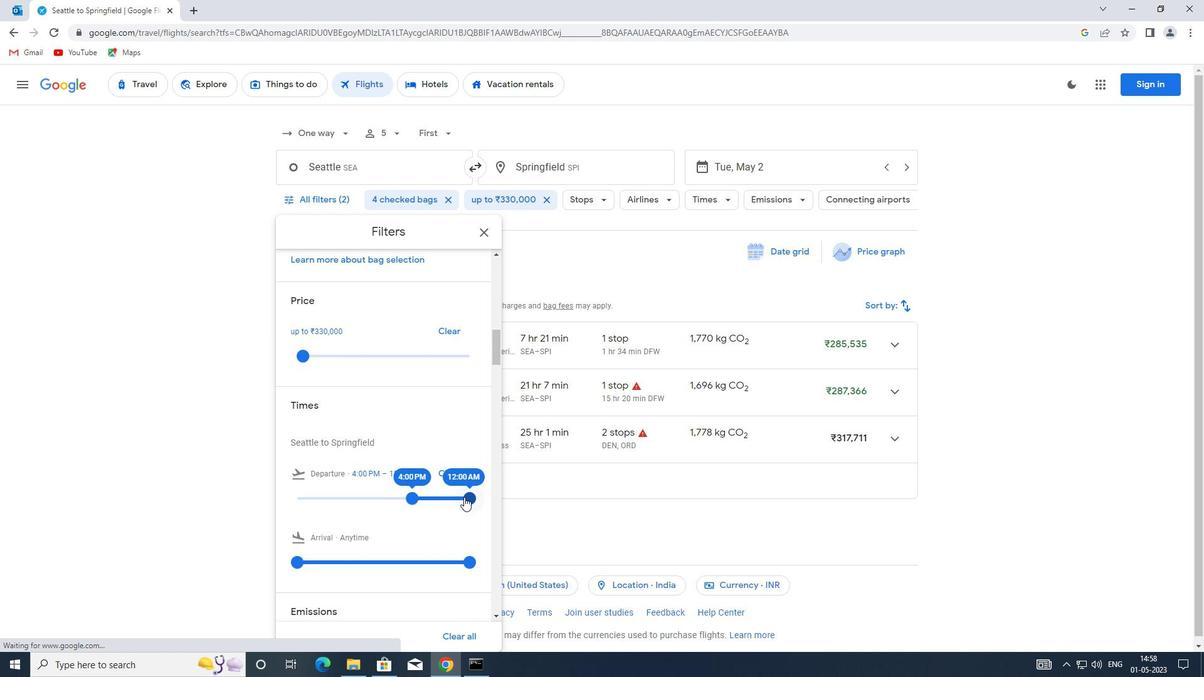 
Action: Mouse moved to (480, 230)
Screenshot: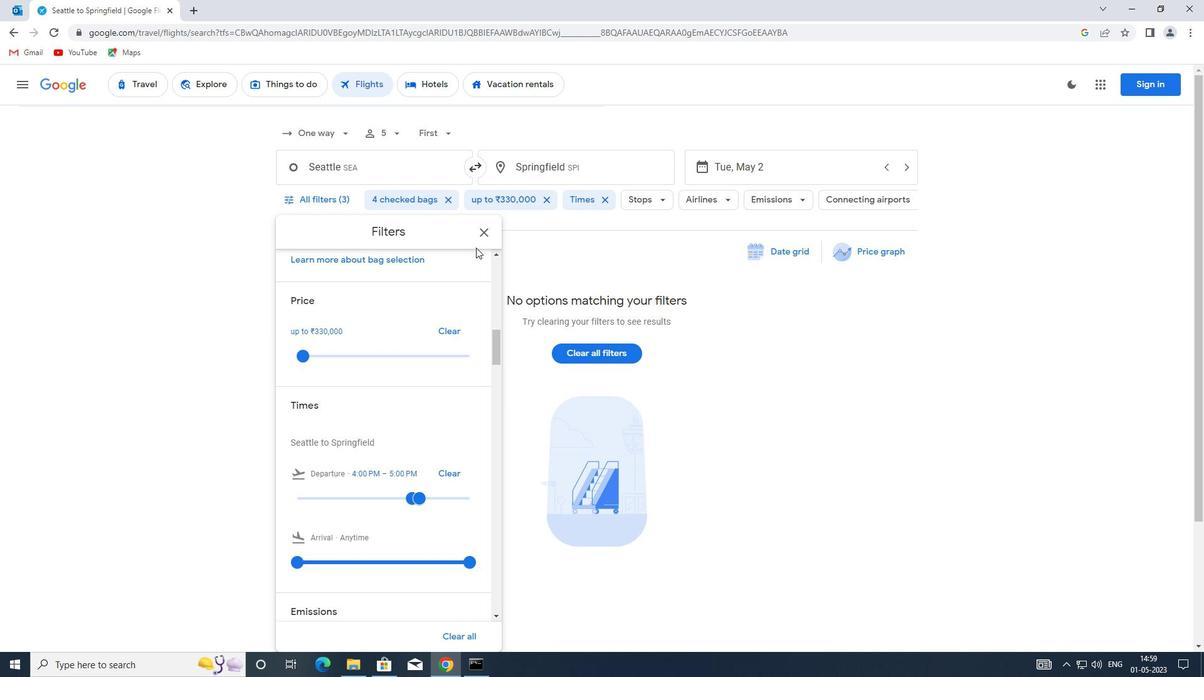
Action: Mouse pressed left at (480, 230)
Screenshot: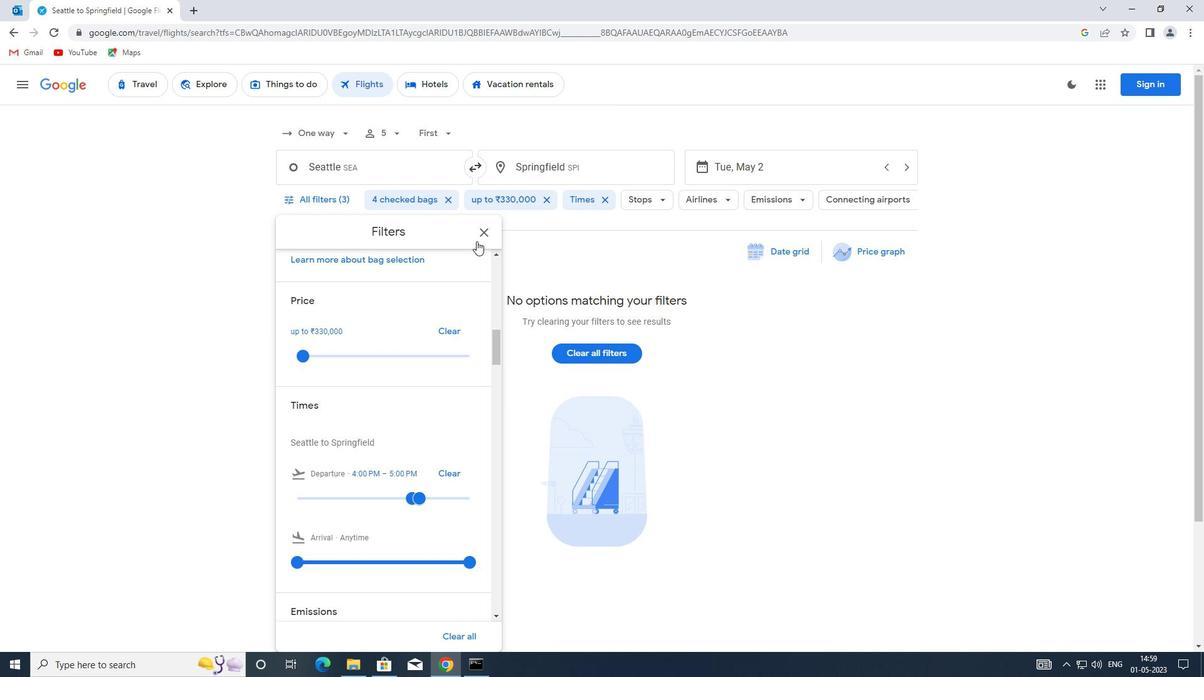 
Action: Mouse moved to (479, 244)
Screenshot: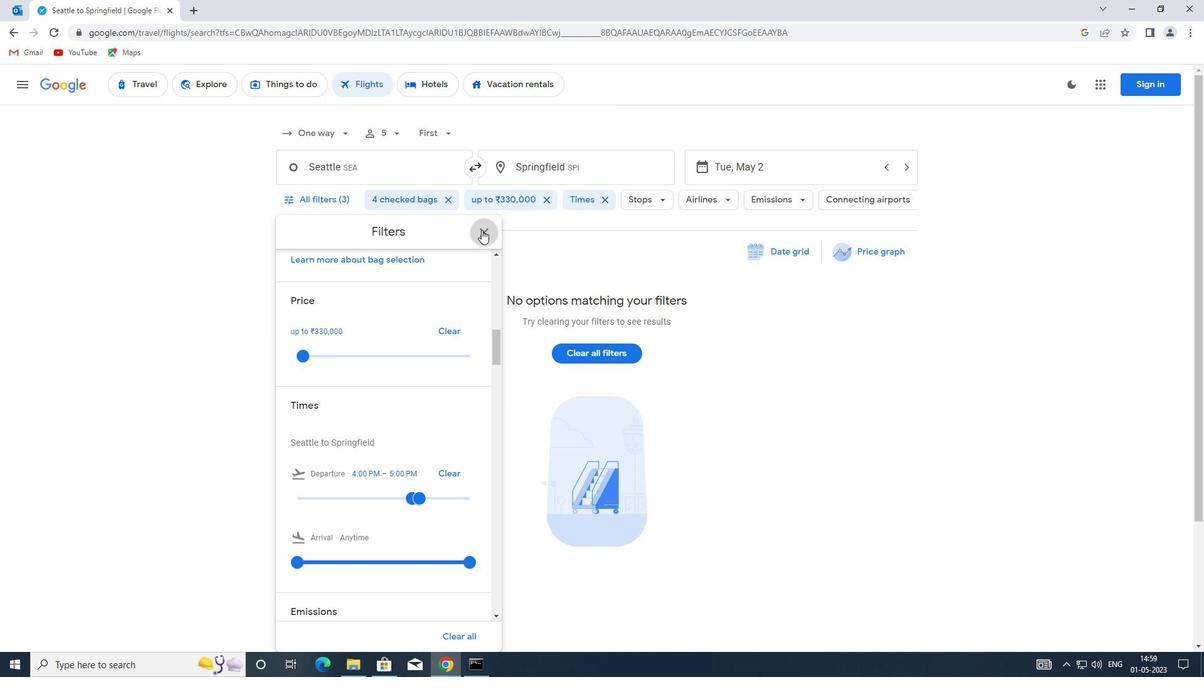 
